 Task: Look for space in Madrid, Colombia from 5th September, 2023 to 13th September, 2023 for 6 adults in price range Rs.15000 to Rs.20000. Place can be entire place with 3 bedrooms having 3 beds and 3 bathrooms. Property type can be house, flat, guest house. Amenities needed are: washing machine. Booking option can be shelf check-in. Required host language is English.
Action: Mouse moved to (396, 85)
Screenshot: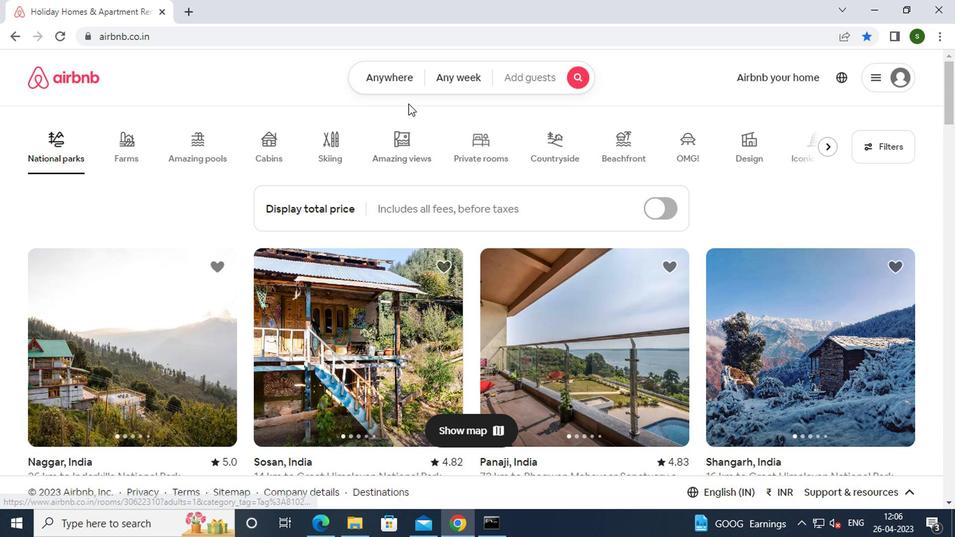 
Action: Mouse pressed left at (396, 85)
Screenshot: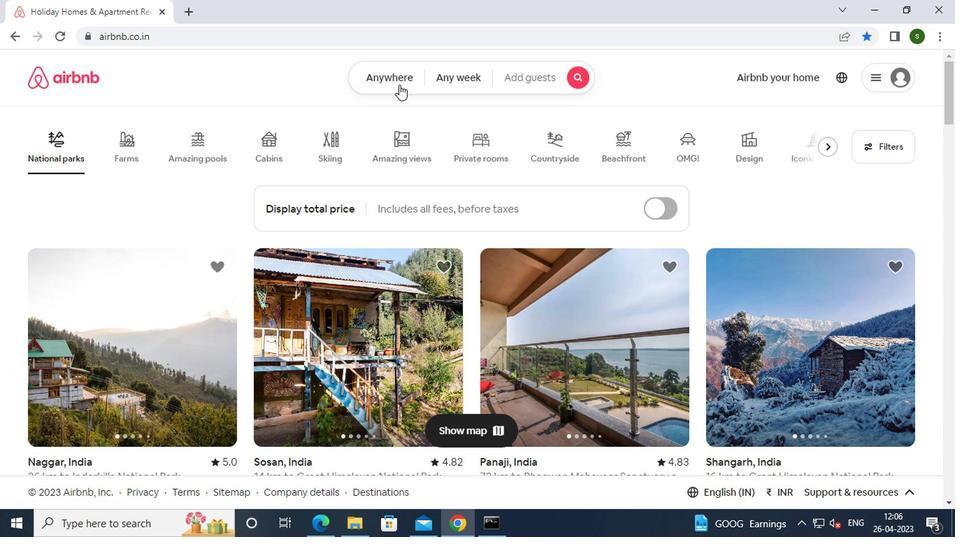 
Action: Mouse moved to (307, 137)
Screenshot: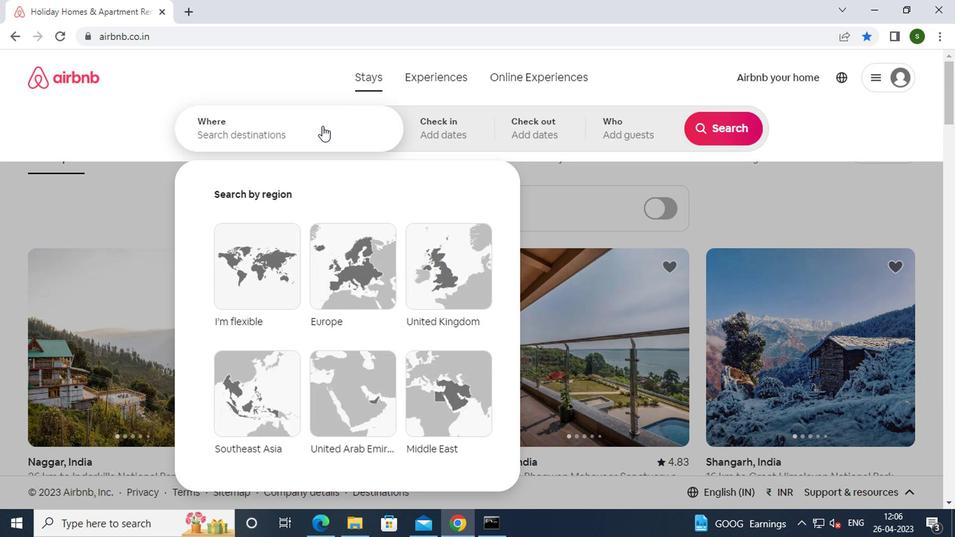 
Action: Mouse pressed left at (307, 137)
Screenshot: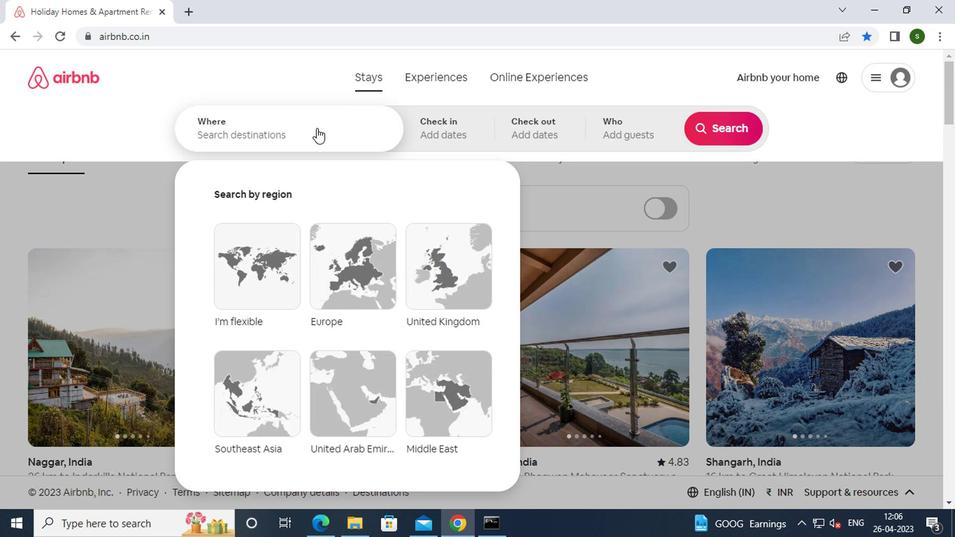 
Action: Mouse moved to (306, 138)
Screenshot: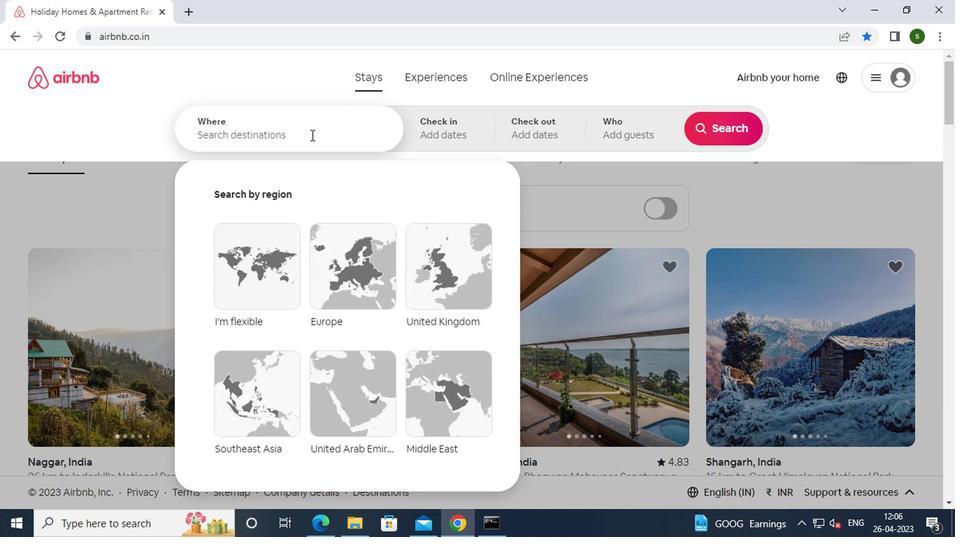 
Action: Key pressed m<Key.caps_lock>adrid,<Key.space><Key.caps_lock>c<Key.caps_lock>olombia<Key.enter>
Screenshot: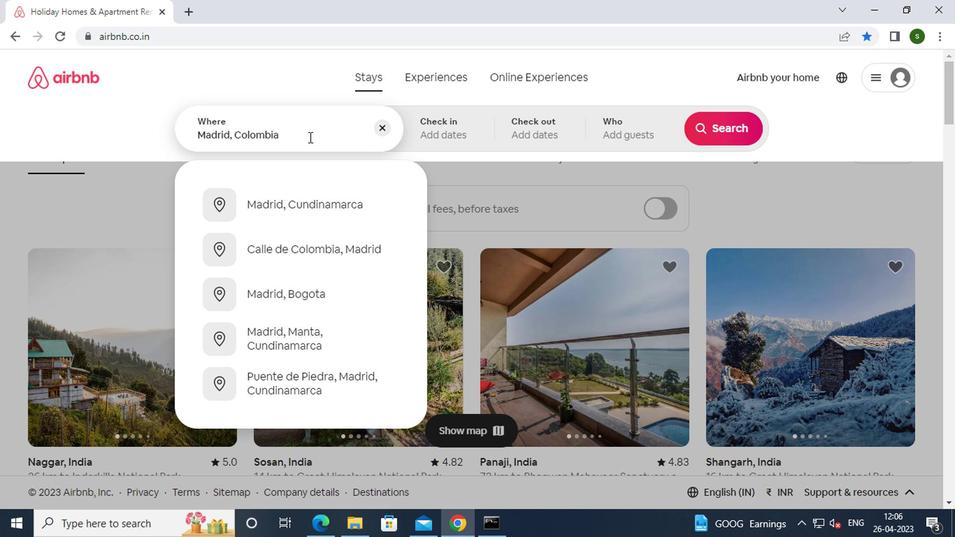 
Action: Mouse moved to (708, 235)
Screenshot: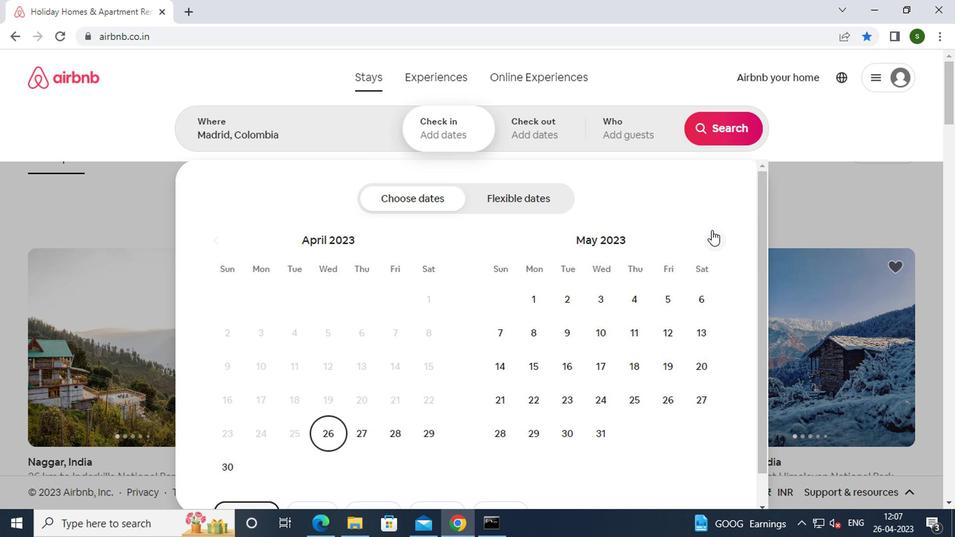 
Action: Mouse pressed left at (708, 235)
Screenshot: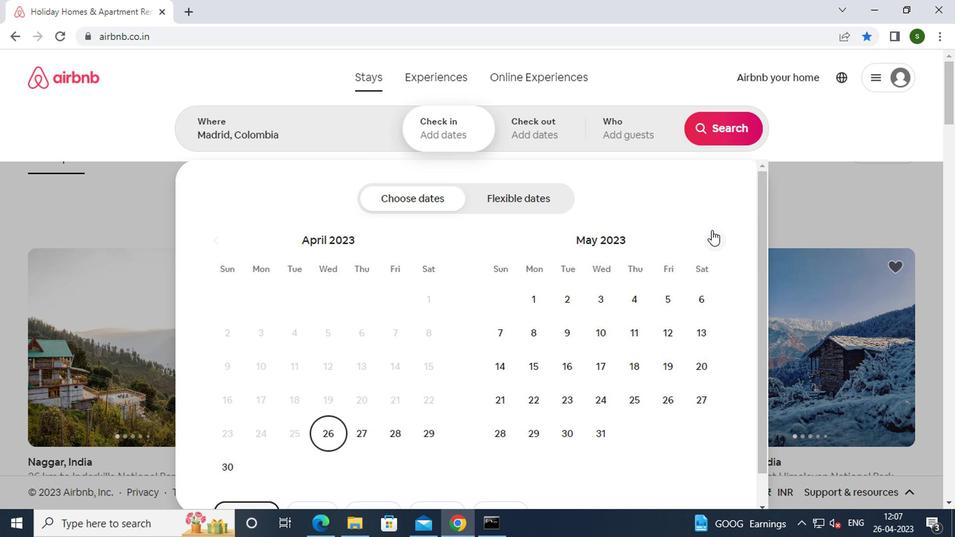 
Action: Mouse pressed left at (708, 235)
Screenshot: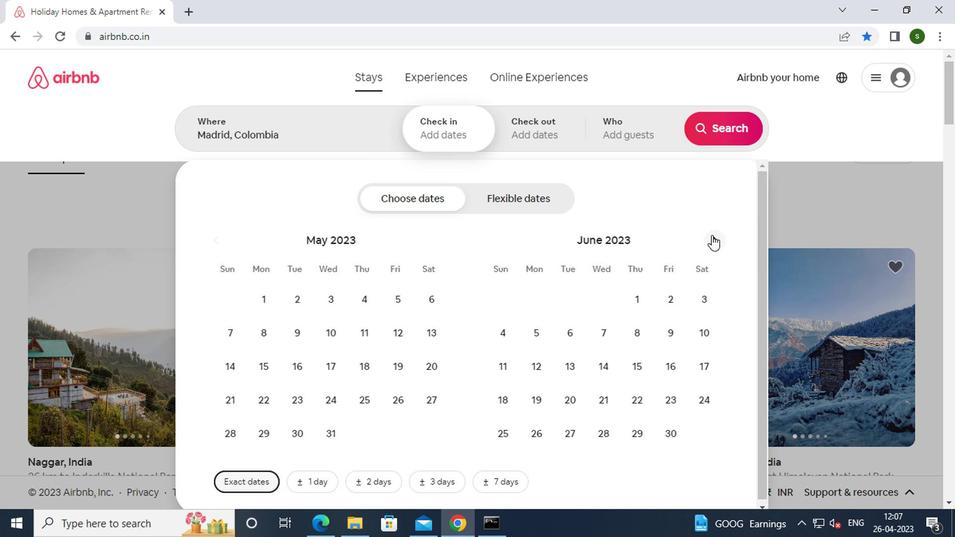 
Action: Mouse pressed left at (708, 235)
Screenshot: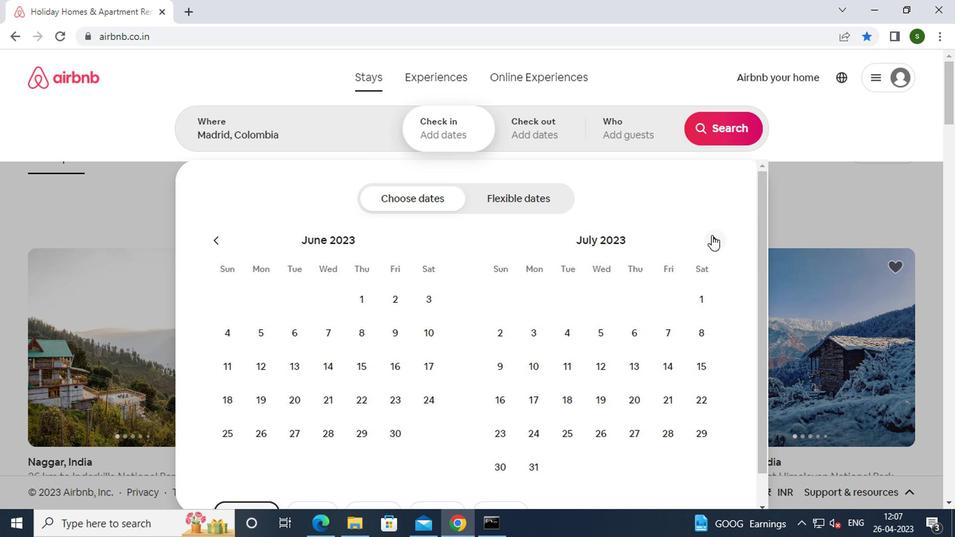
Action: Mouse pressed left at (708, 235)
Screenshot: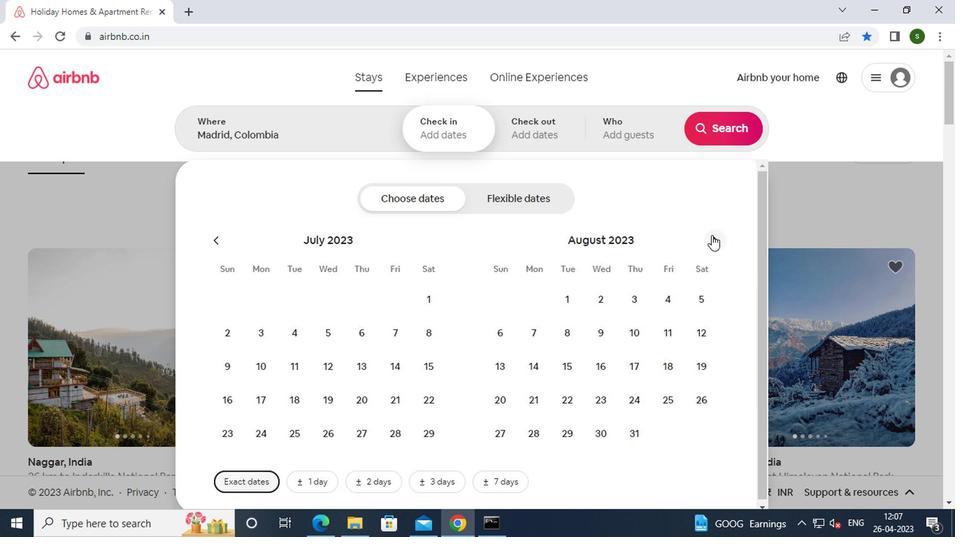 
Action: Mouse moved to (561, 325)
Screenshot: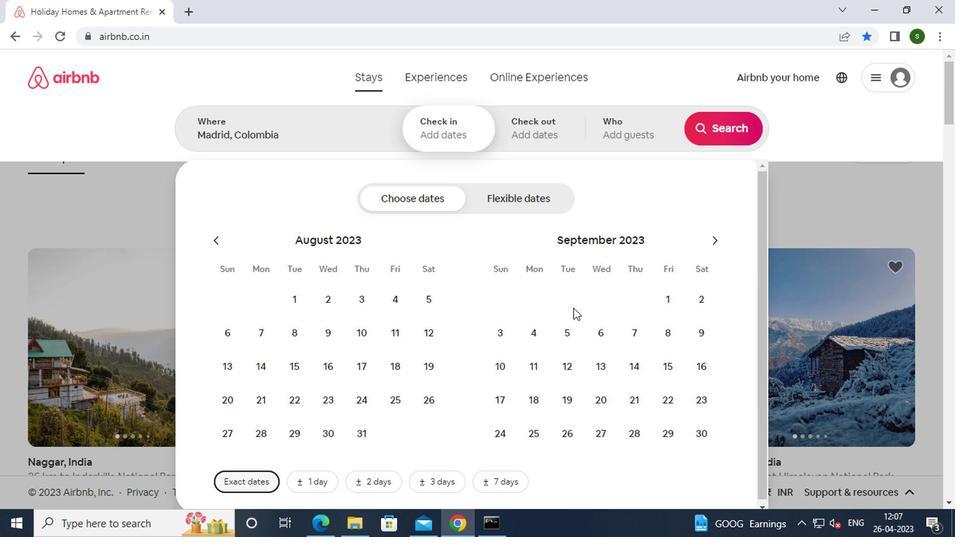 
Action: Mouse pressed left at (561, 325)
Screenshot: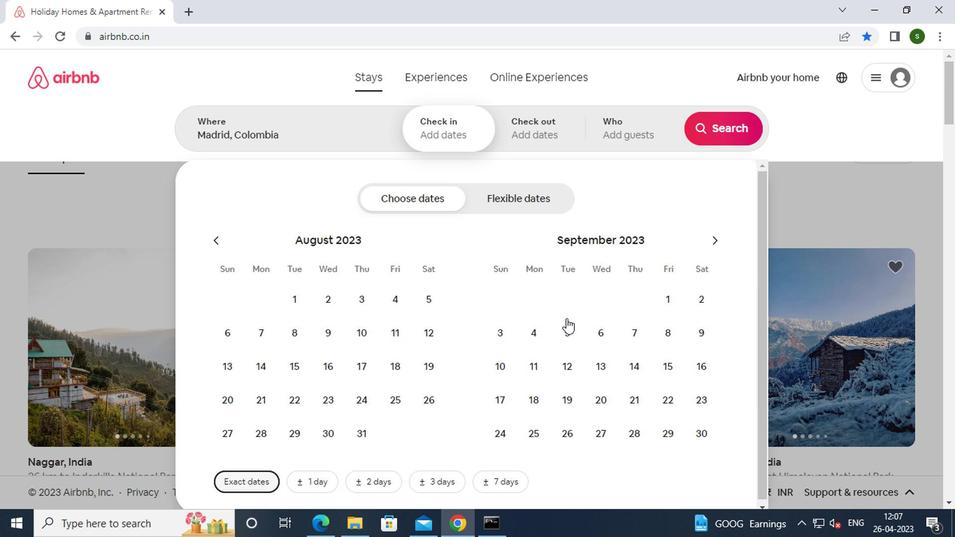 
Action: Mouse moved to (592, 364)
Screenshot: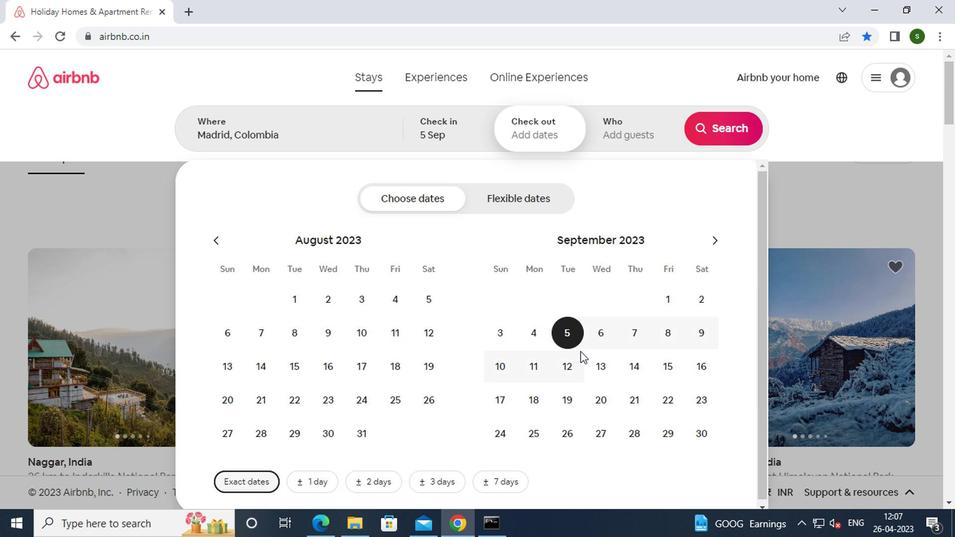 
Action: Mouse pressed left at (592, 364)
Screenshot: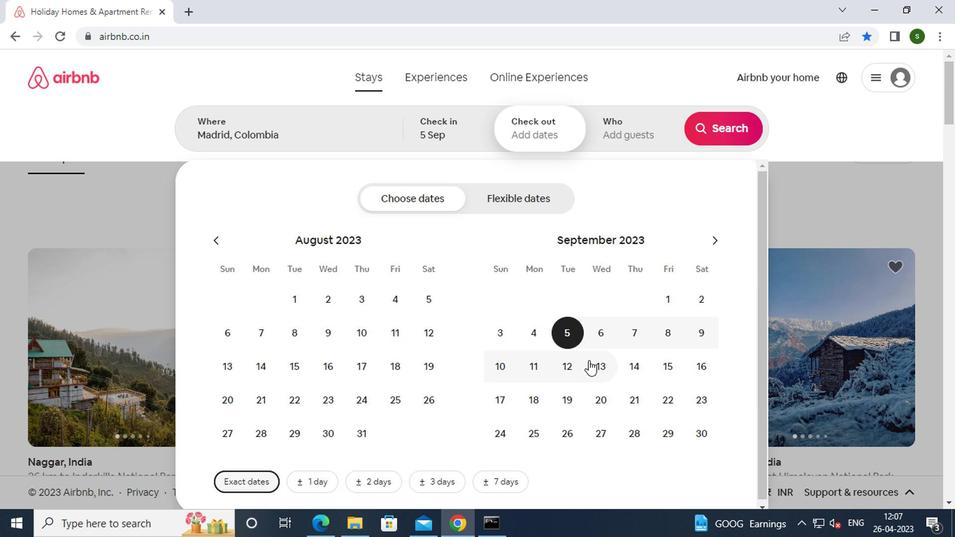 
Action: Mouse moved to (639, 141)
Screenshot: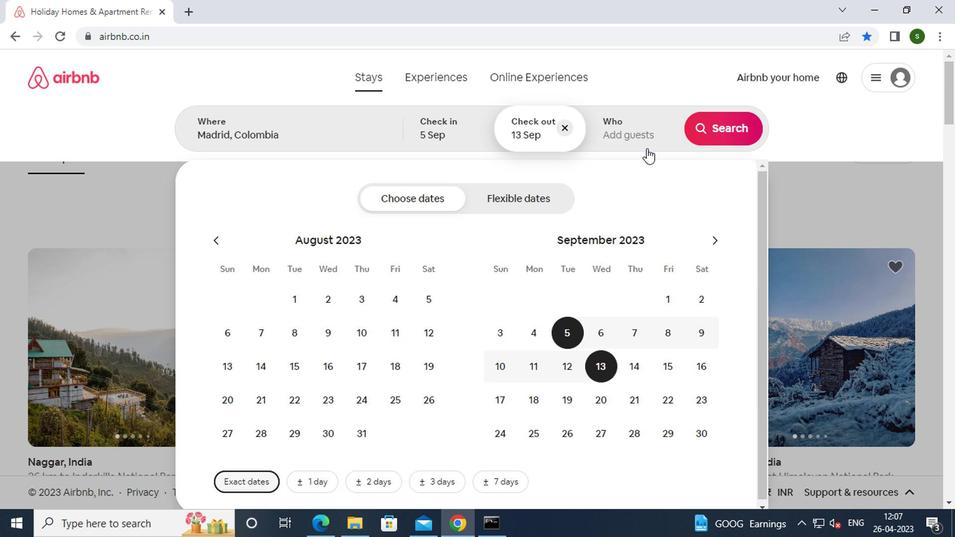 
Action: Mouse pressed left at (639, 141)
Screenshot: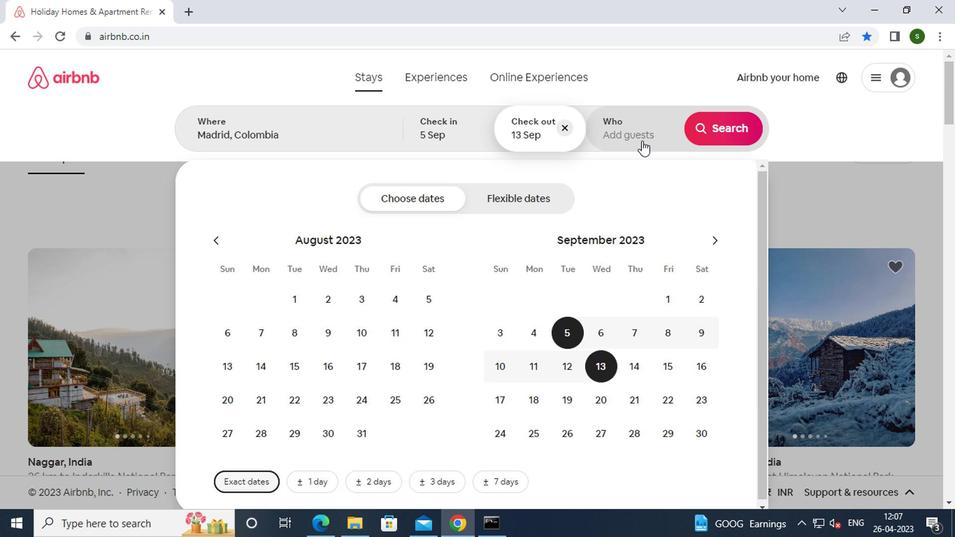 
Action: Mouse moved to (727, 202)
Screenshot: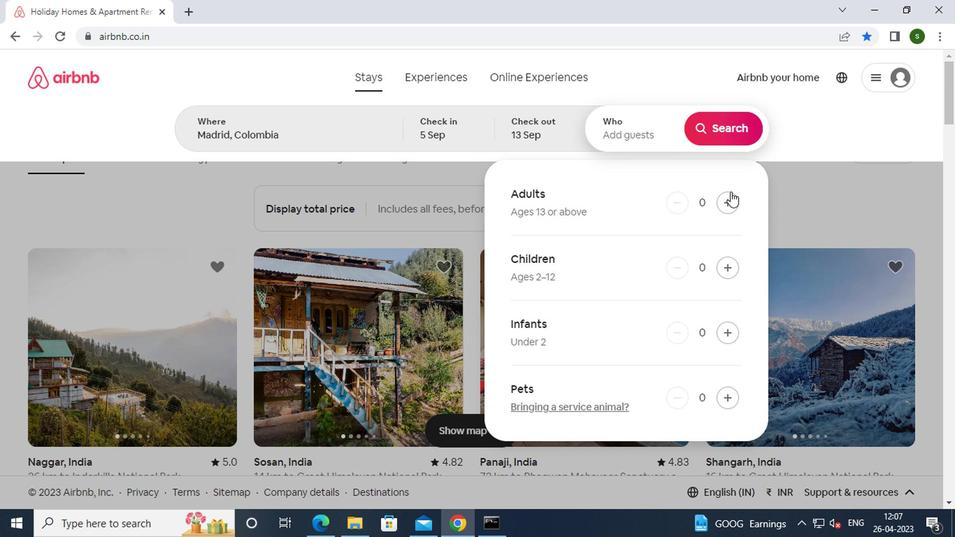 
Action: Mouse pressed left at (727, 202)
Screenshot: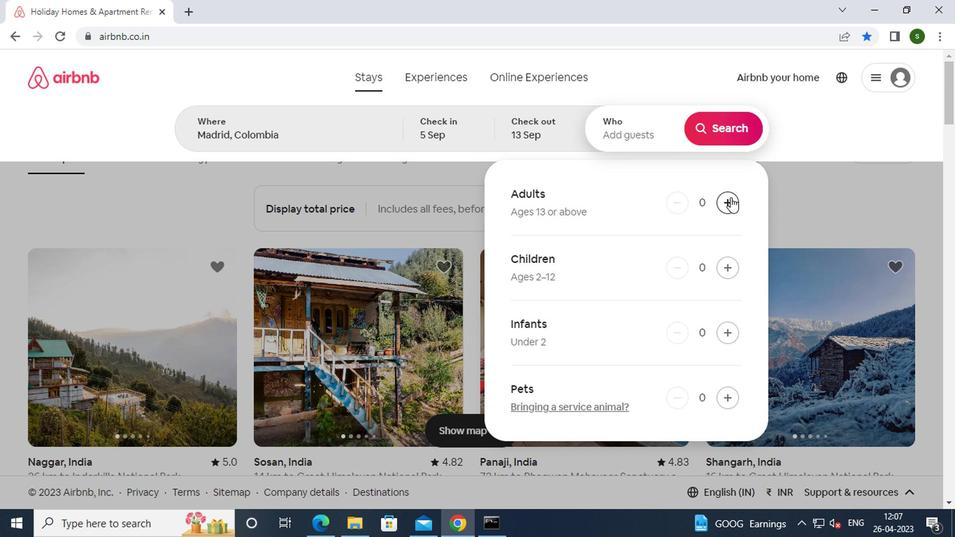 
Action: Mouse pressed left at (727, 202)
Screenshot: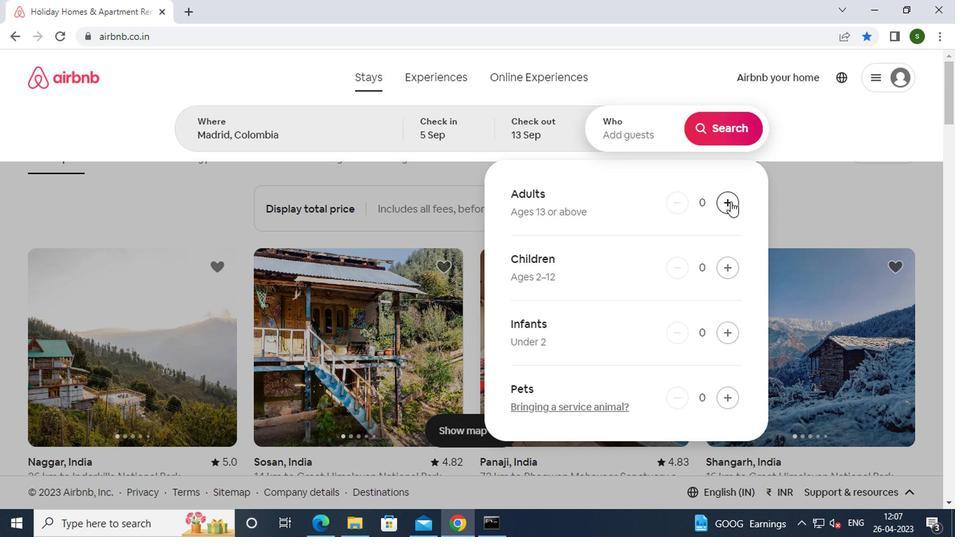 
Action: Mouse pressed left at (727, 202)
Screenshot: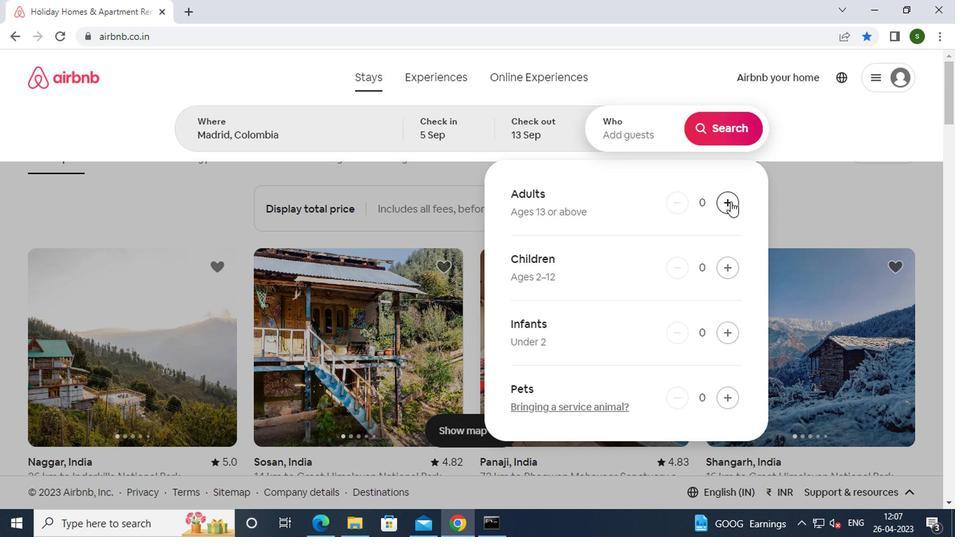 
Action: Mouse pressed left at (727, 202)
Screenshot: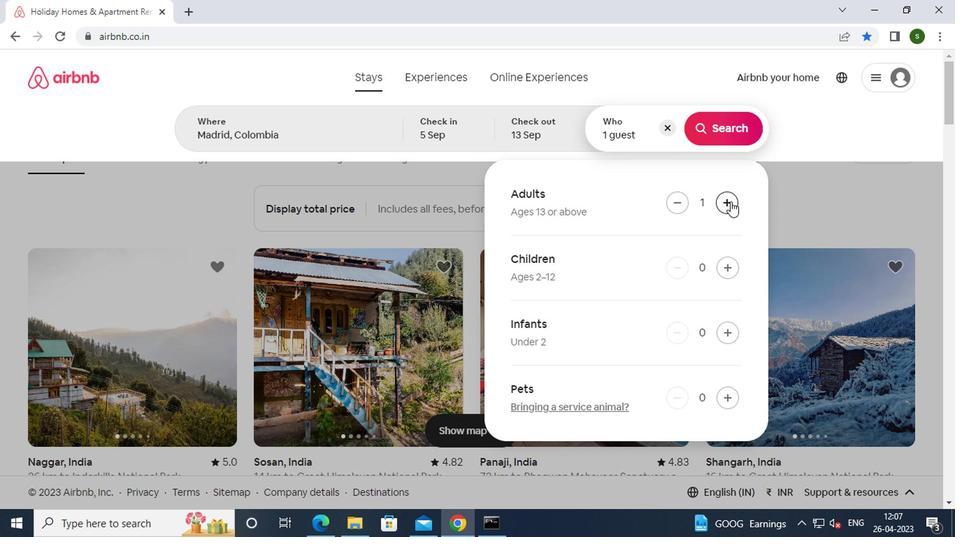 
Action: Mouse pressed left at (727, 202)
Screenshot: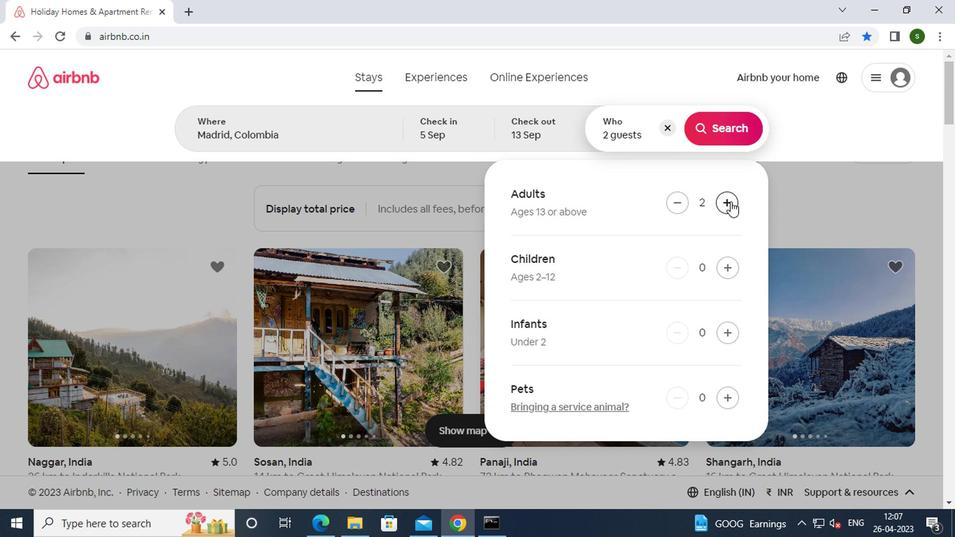
Action: Mouse pressed left at (727, 202)
Screenshot: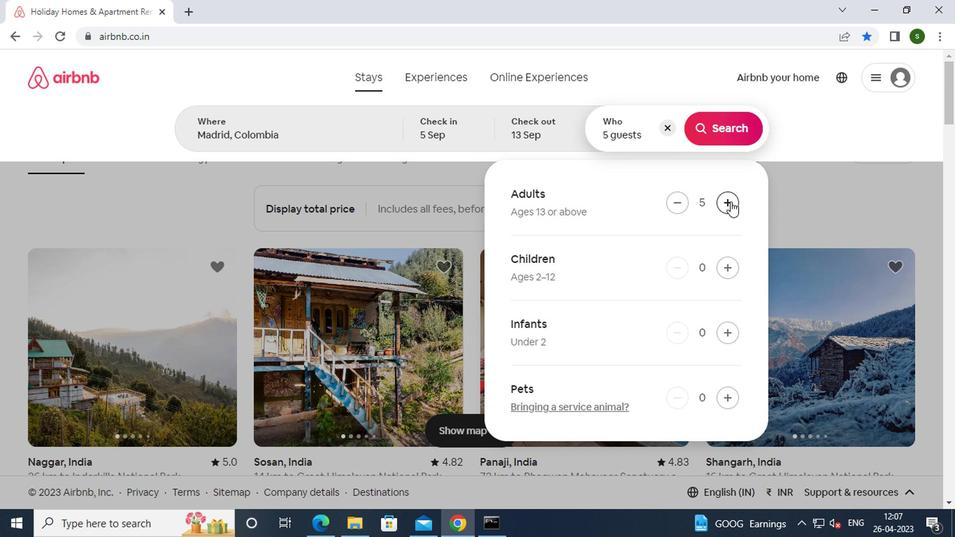 
Action: Mouse moved to (722, 139)
Screenshot: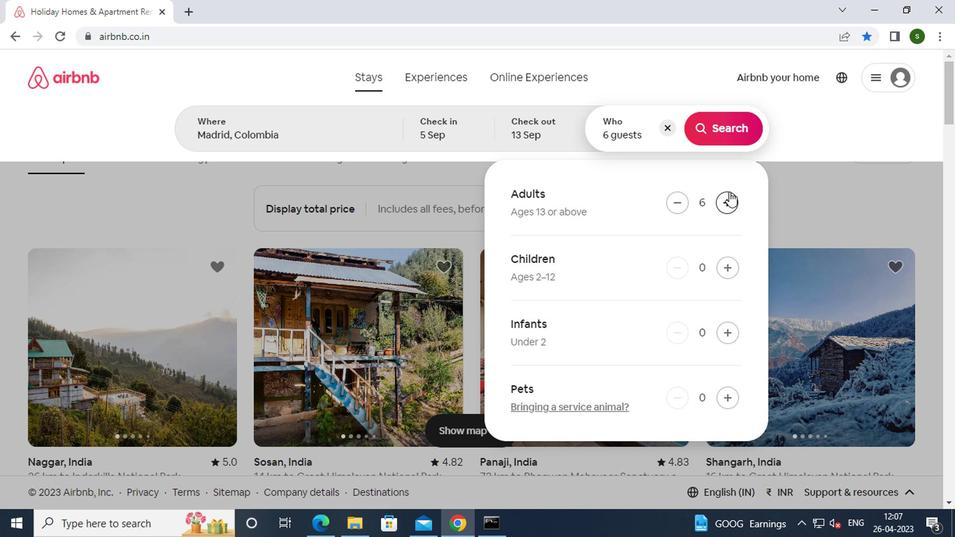 
Action: Mouse pressed left at (722, 139)
Screenshot: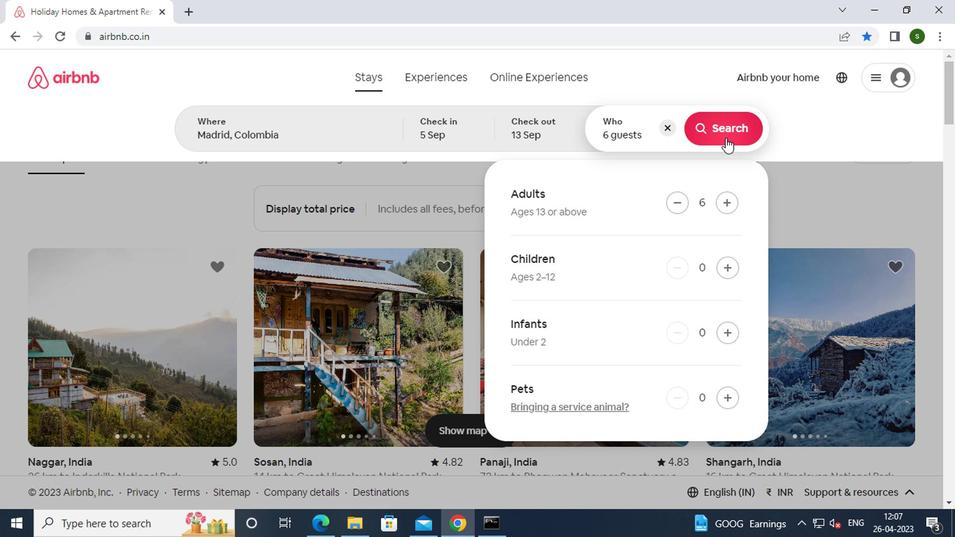 
Action: Mouse moved to (875, 141)
Screenshot: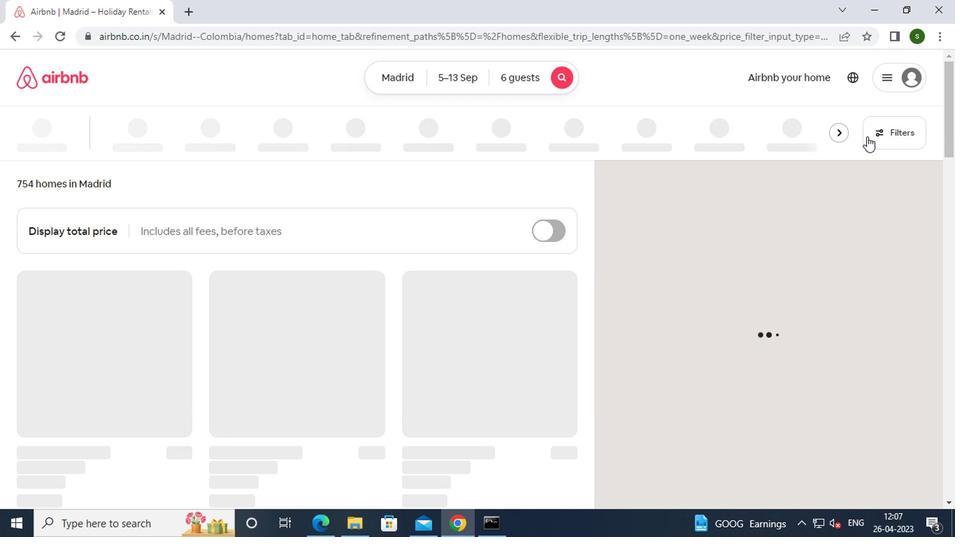 
Action: Mouse pressed left at (875, 141)
Screenshot: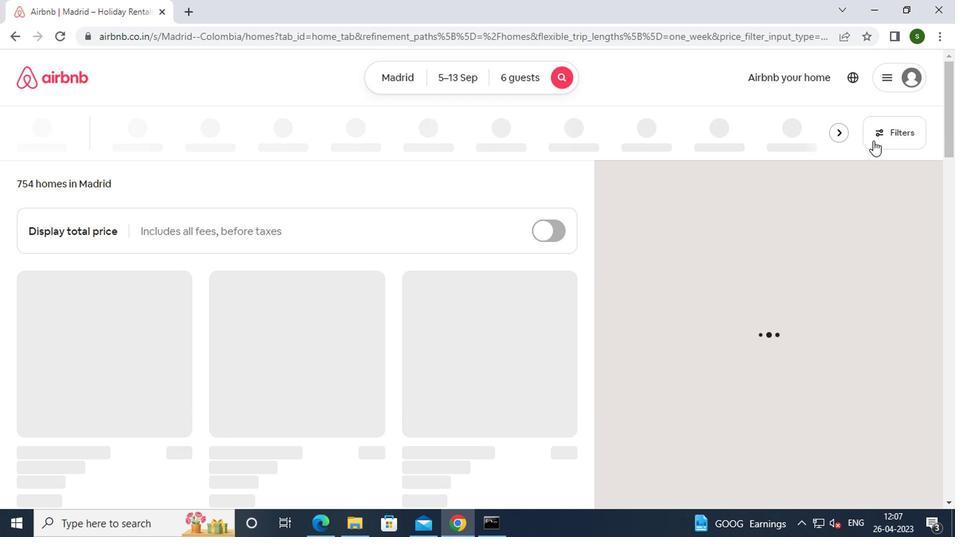 
Action: Mouse moved to (418, 305)
Screenshot: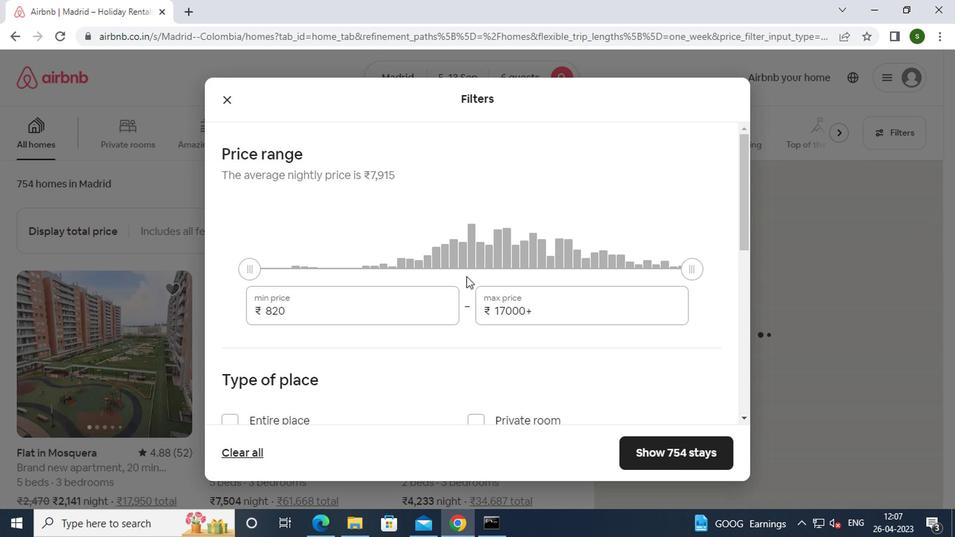 
Action: Mouse pressed left at (418, 305)
Screenshot: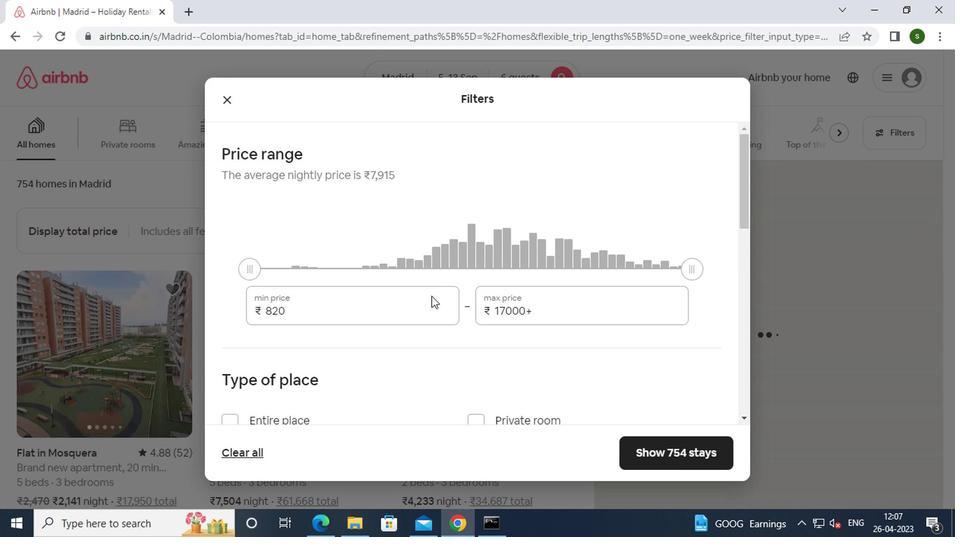 
Action: Mouse moved to (417, 305)
Screenshot: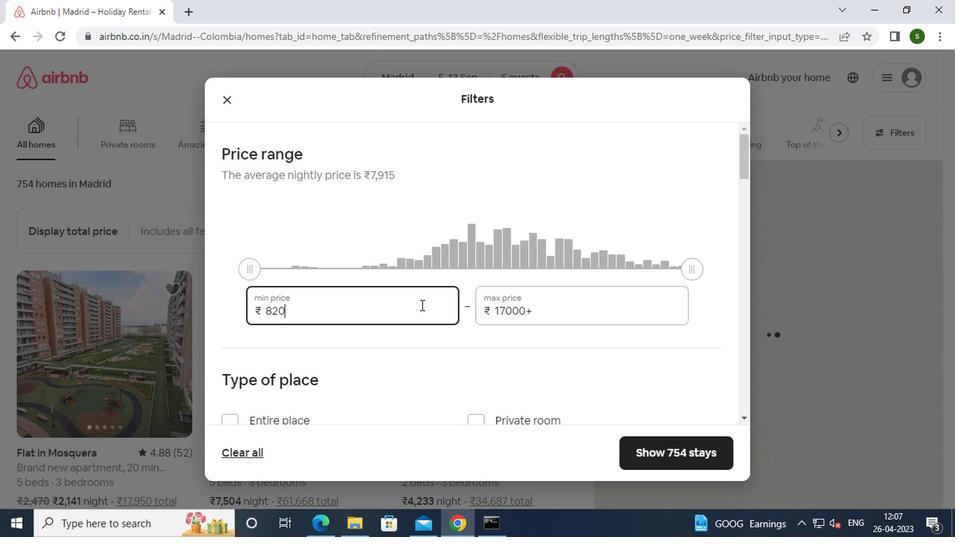 
Action: Key pressed <Key.backspace><Key.backspace><Key.backspace><Key.backspace><Key.backspace><Key.backspace><Key.backspace><Key.backspace>15000
Screenshot: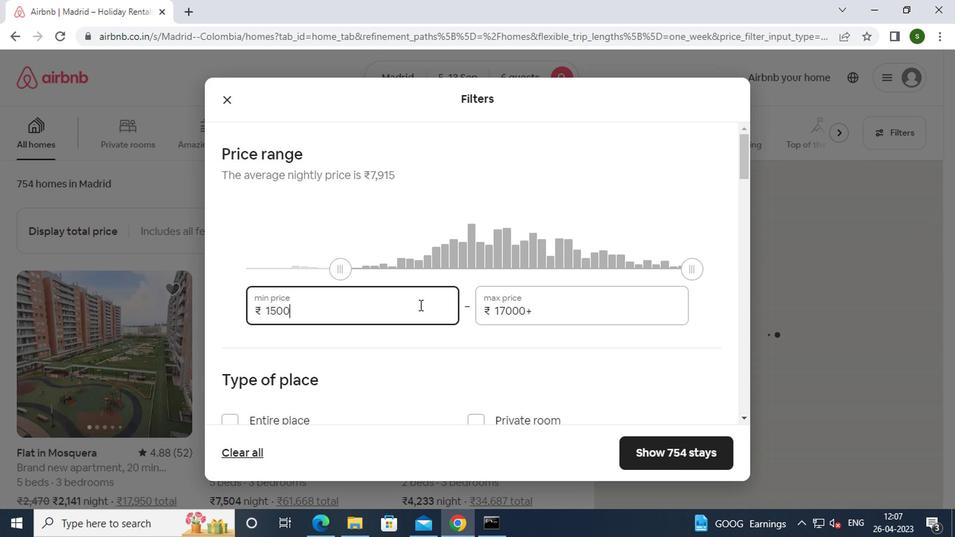 
Action: Mouse moved to (561, 313)
Screenshot: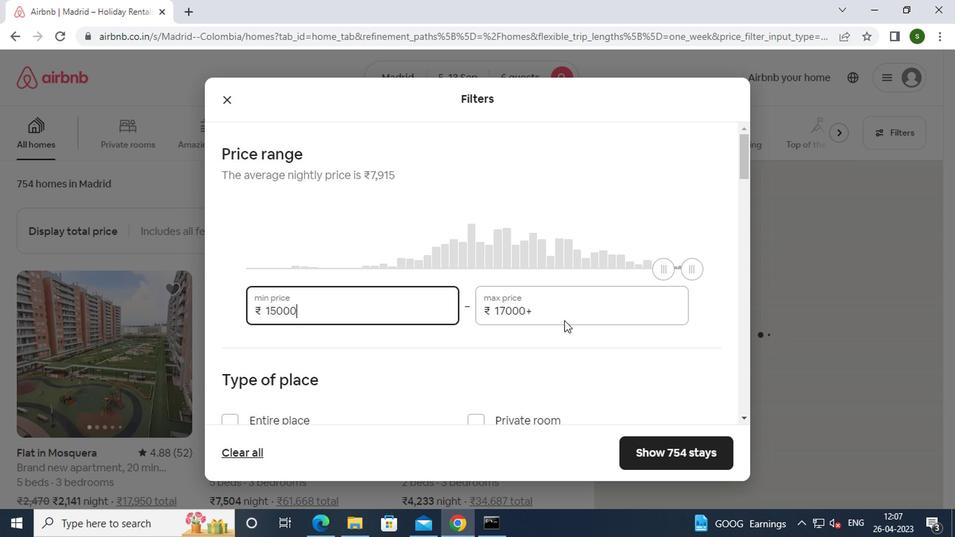 
Action: Mouse pressed left at (561, 313)
Screenshot: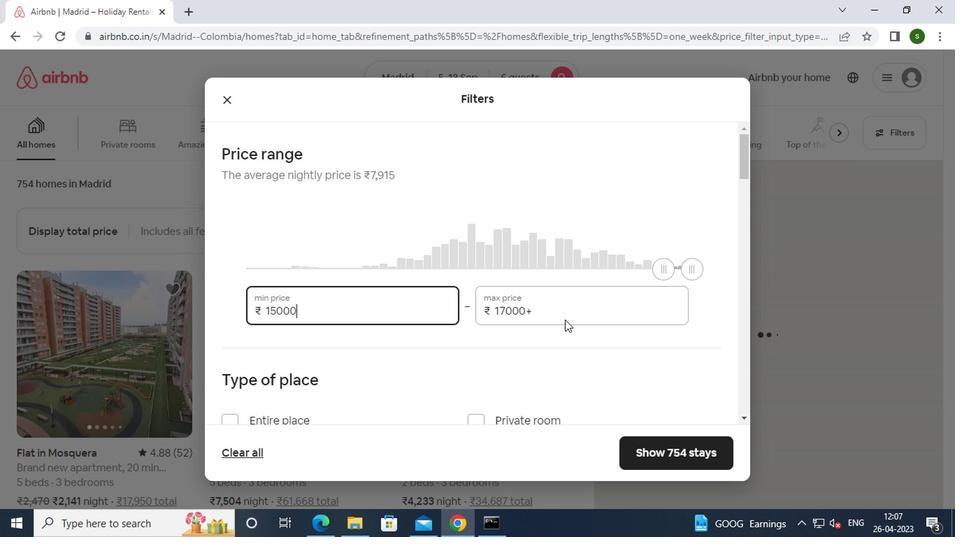 
Action: Key pressed <Key.backspace><Key.backspace><Key.backspace><Key.backspace><Key.backspace><Key.backspace><Key.backspace><Key.backspace><Key.backspace><Key.backspace><Key.backspace>20000
Screenshot: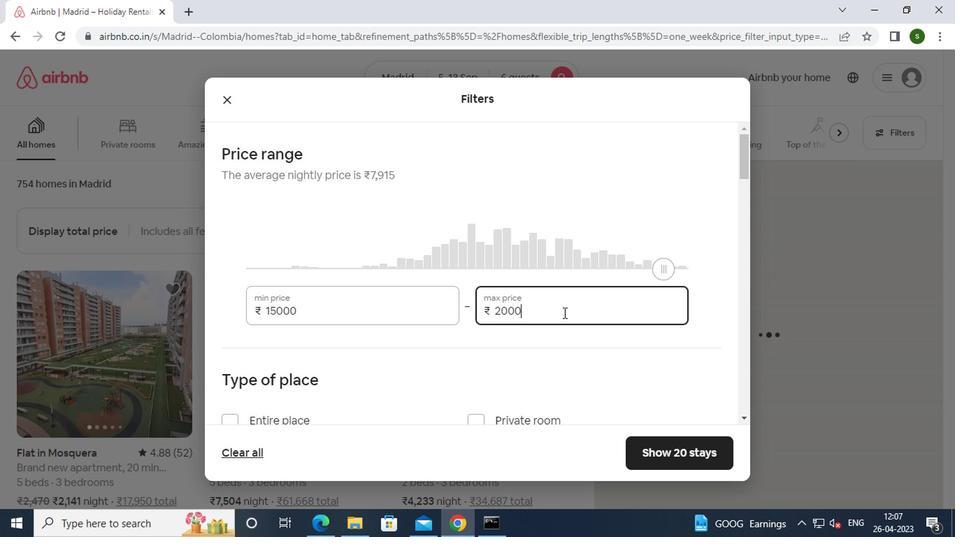 
Action: Mouse moved to (470, 320)
Screenshot: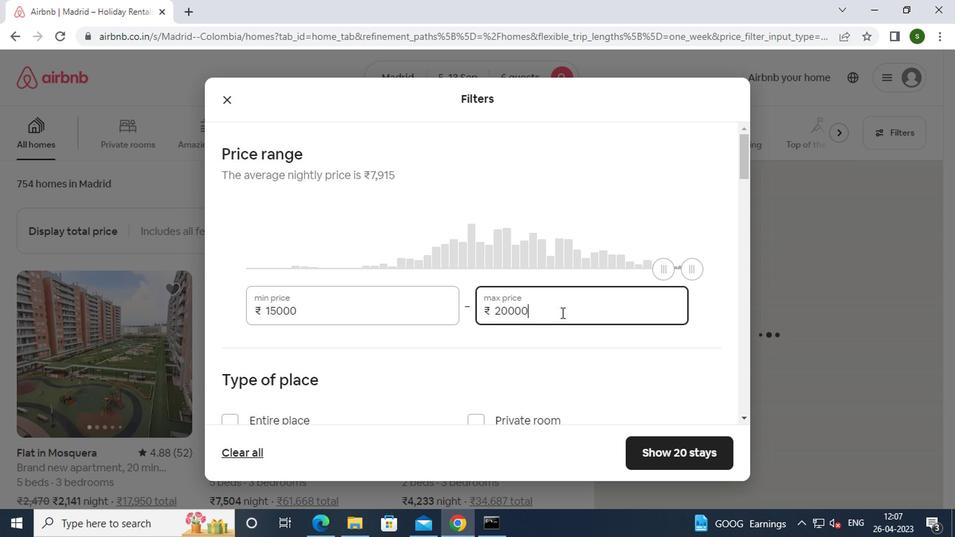 
Action: Mouse scrolled (470, 320) with delta (0, 0)
Screenshot: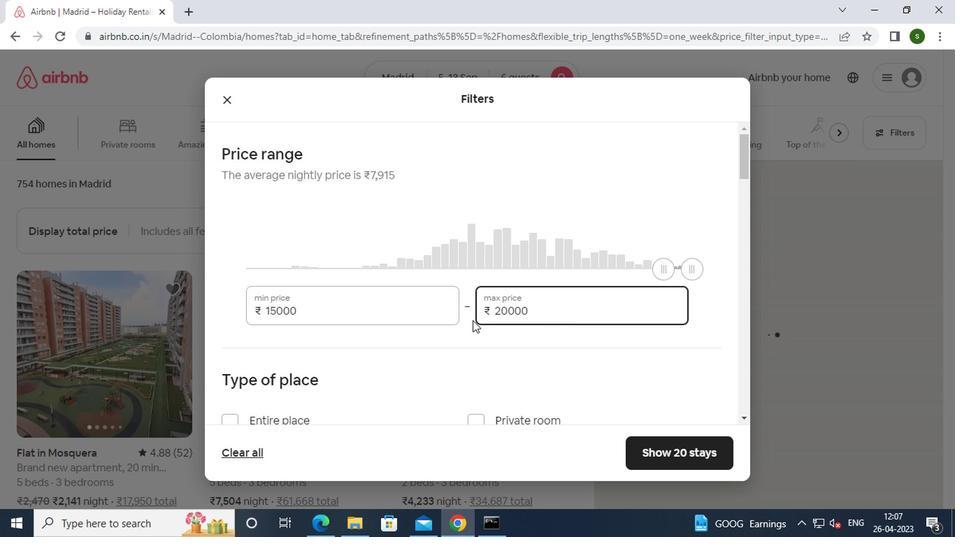 
Action: Mouse scrolled (470, 320) with delta (0, 0)
Screenshot: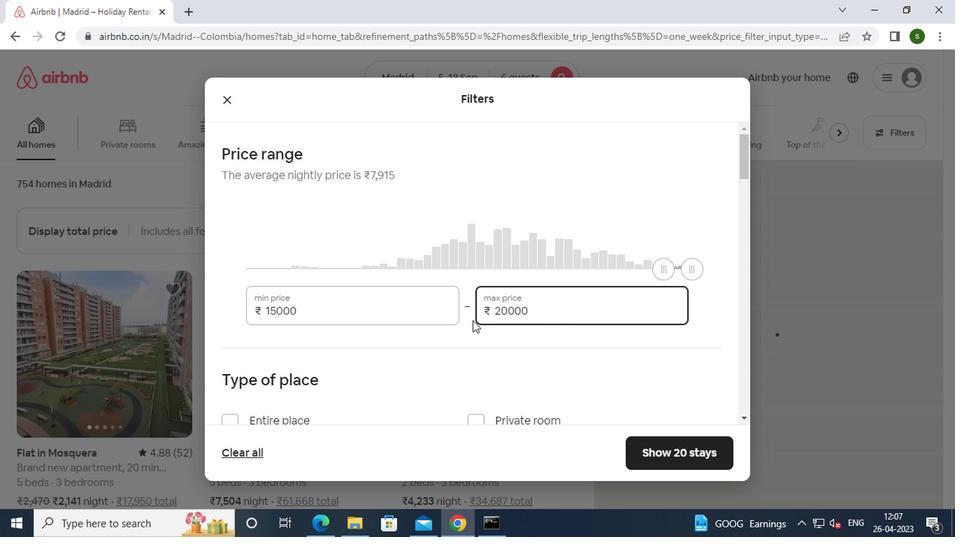 
Action: Mouse moved to (284, 299)
Screenshot: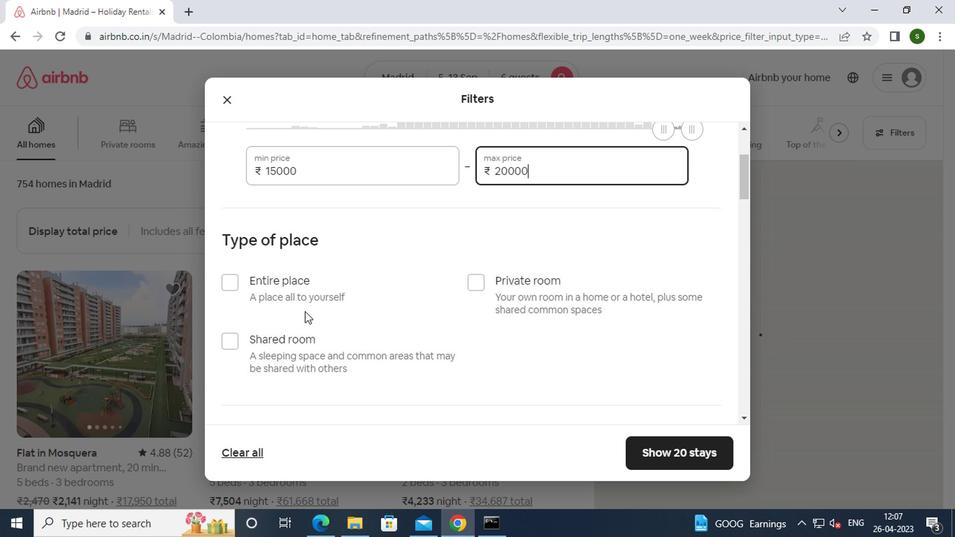 
Action: Mouse pressed left at (284, 299)
Screenshot: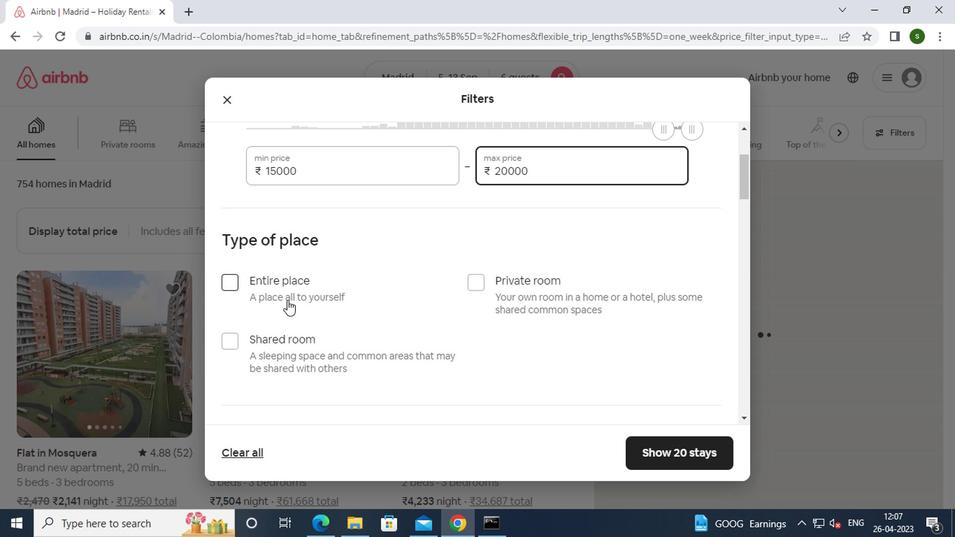 
Action: Mouse moved to (381, 291)
Screenshot: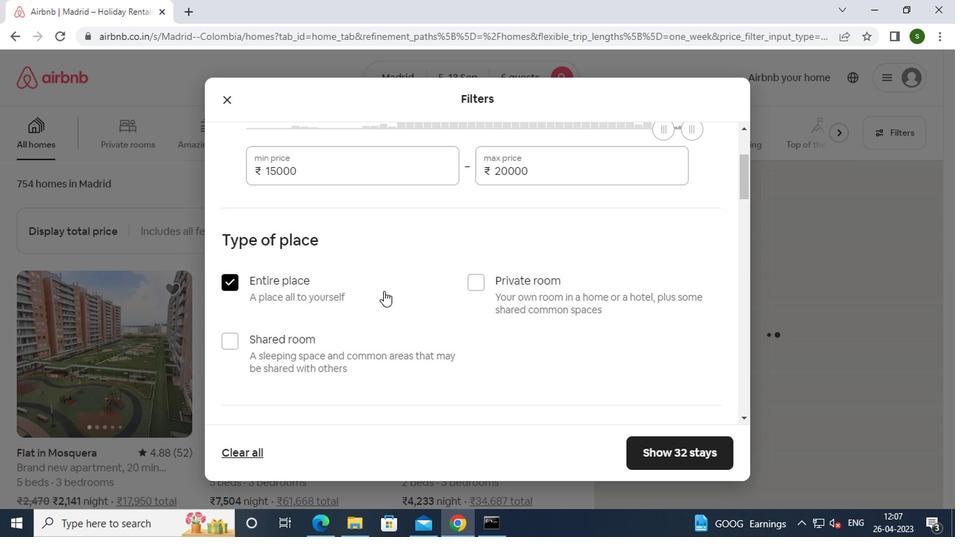 
Action: Mouse scrolled (381, 290) with delta (0, 0)
Screenshot: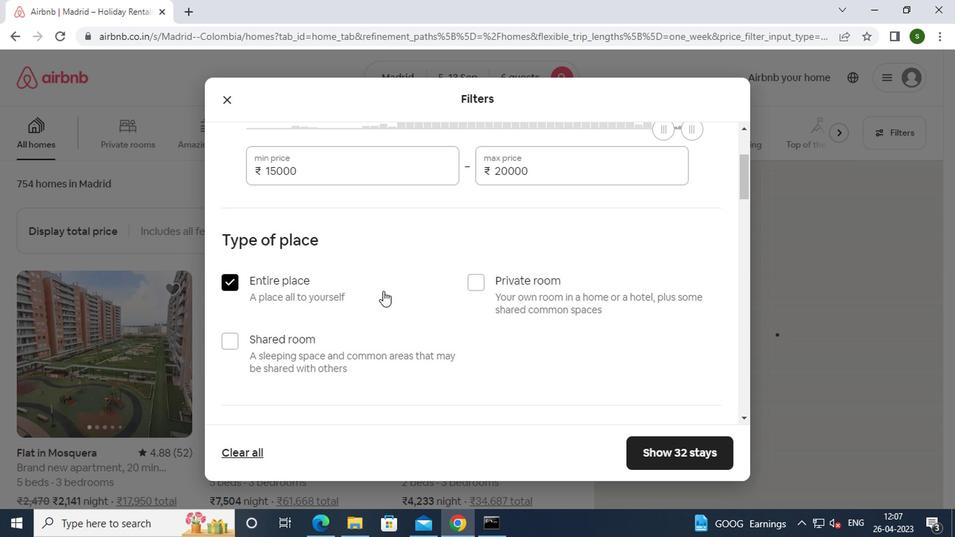 
Action: Mouse scrolled (381, 290) with delta (0, 0)
Screenshot: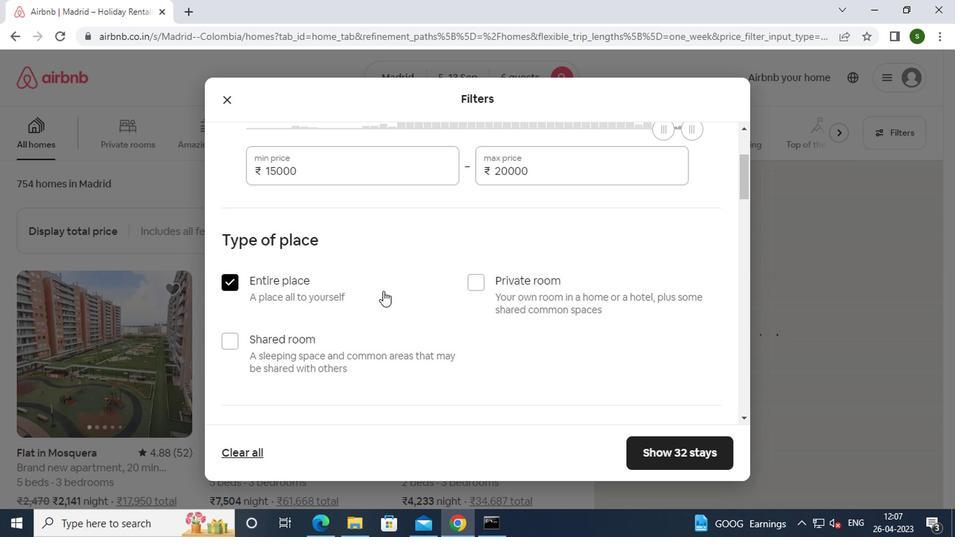 
Action: Mouse scrolled (381, 290) with delta (0, 0)
Screenshot: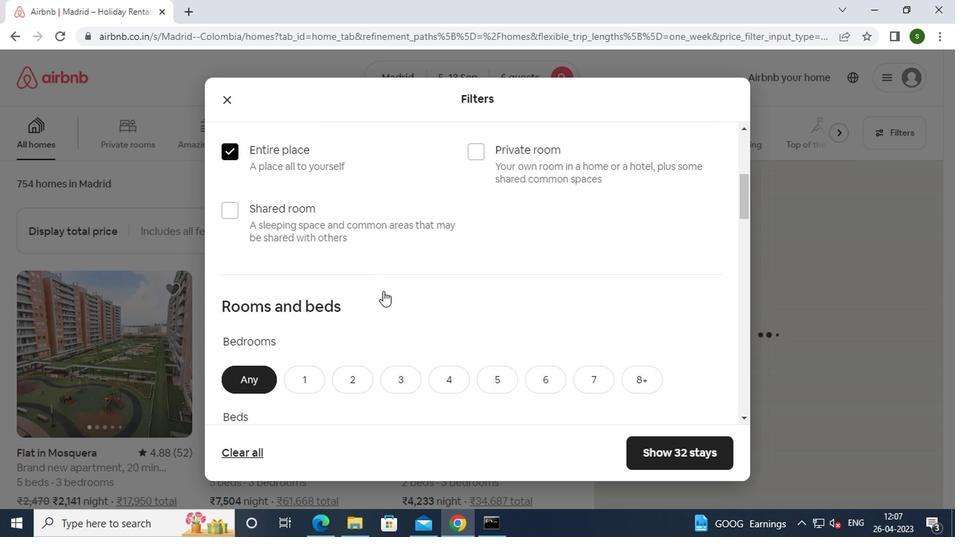 
Action: Mouse moved to (400, 305)
Screenshot: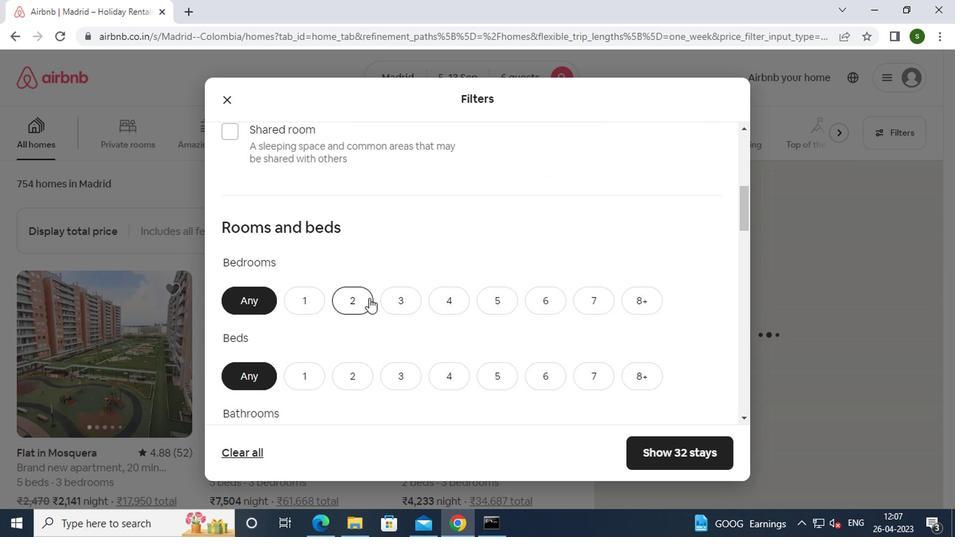 
Action: Mouse pressed left at (400, 305)
Screenshot: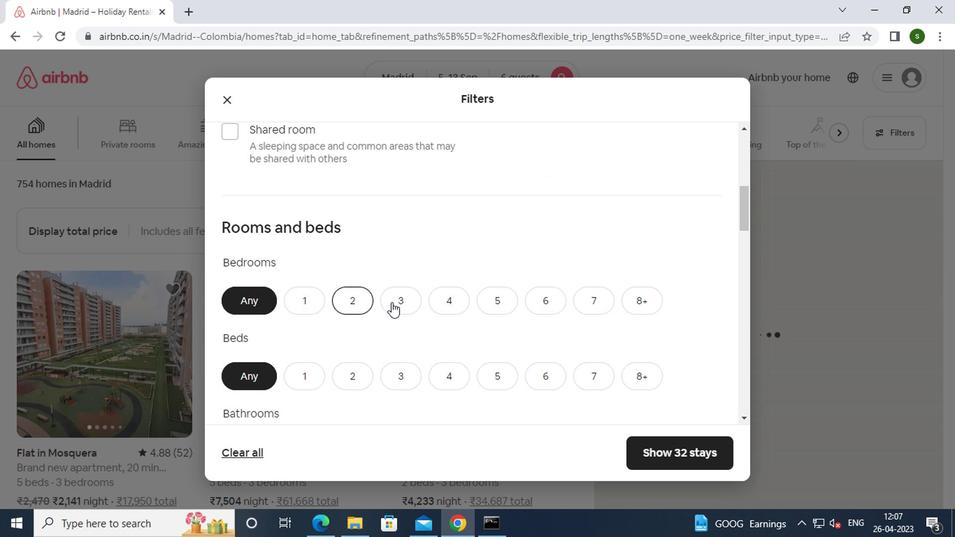 
Action: Mouse moved to (398, 379)
Screenshot: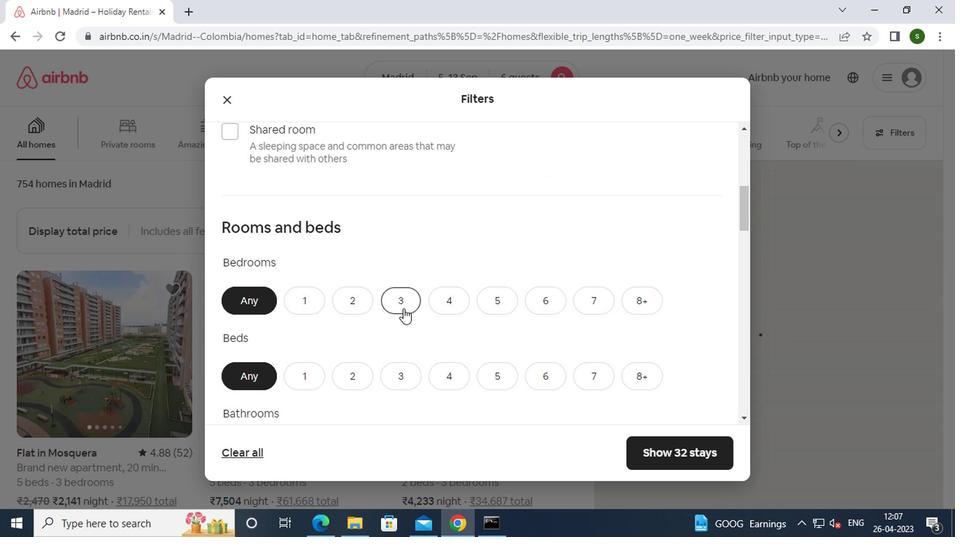 
Action: Mouse pressed left at (398, 379)
Screenshot: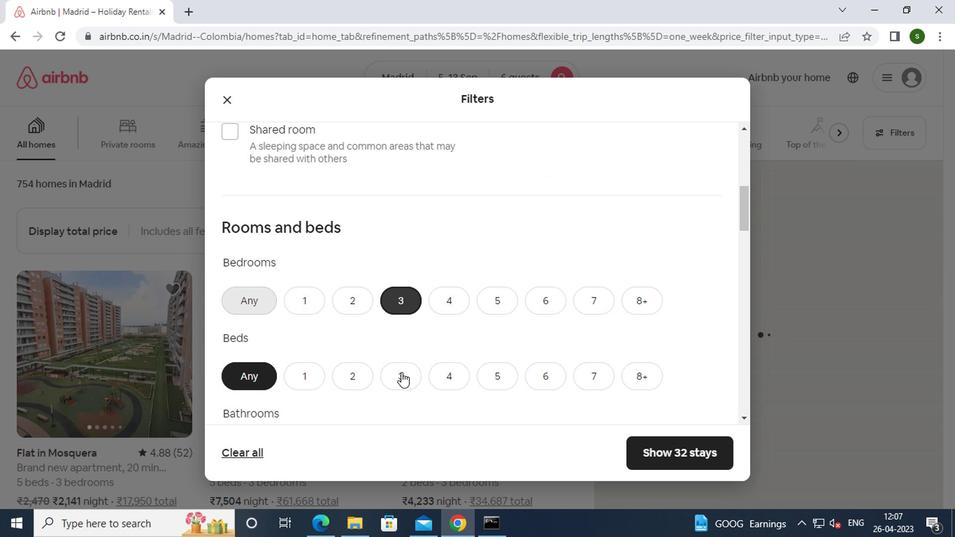 
Action: Mouse moved to (403, 330)
Screenshot: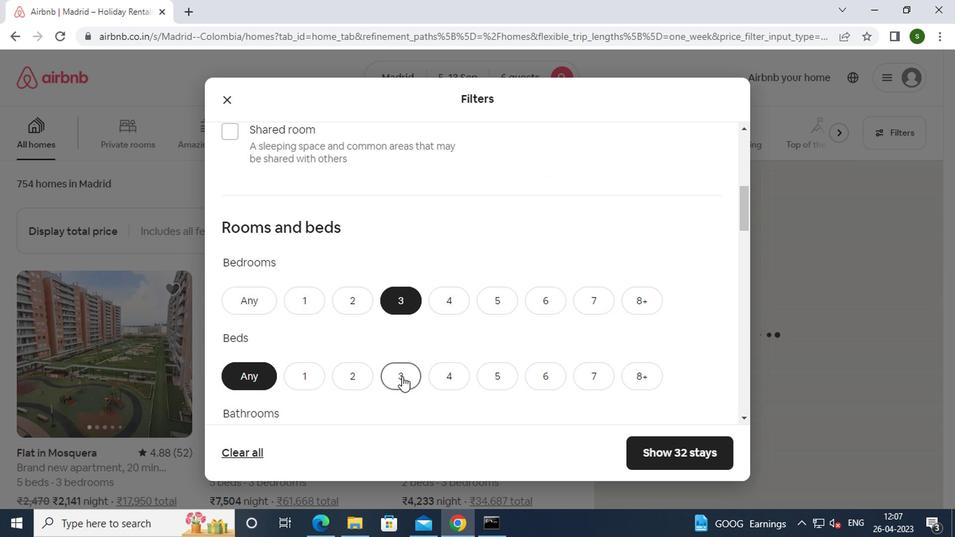 
Action: Mouse scrolled (403, 329) with delta (0, 0)
Screenshot: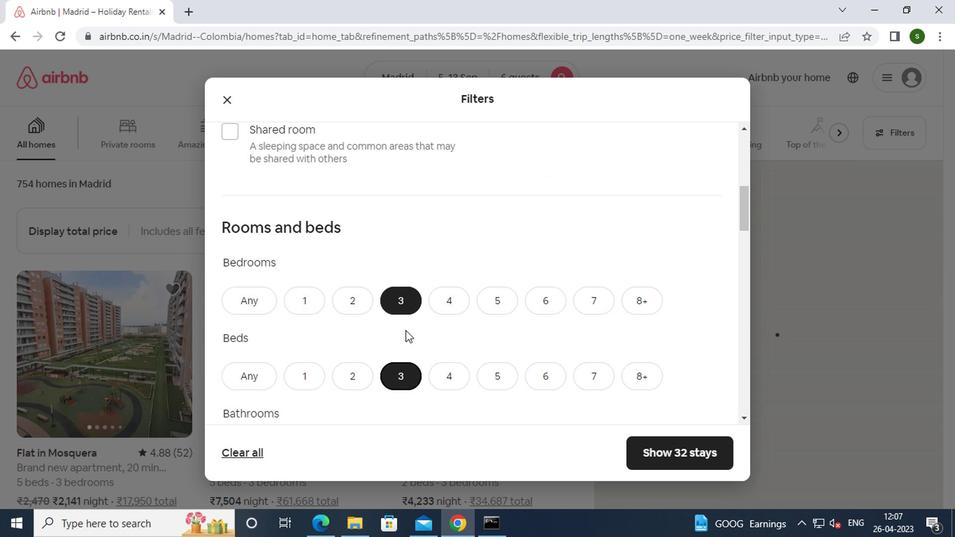 
Action: Mouse scrolled (403, 329) with delta (0, 0)
Screenshot: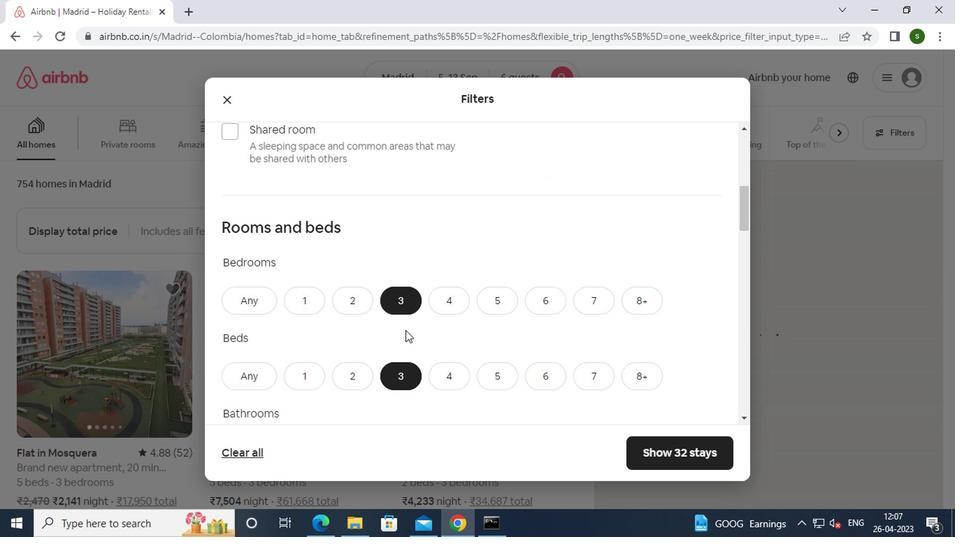
Action: Mouse moved to (399, 315)
Screenshot: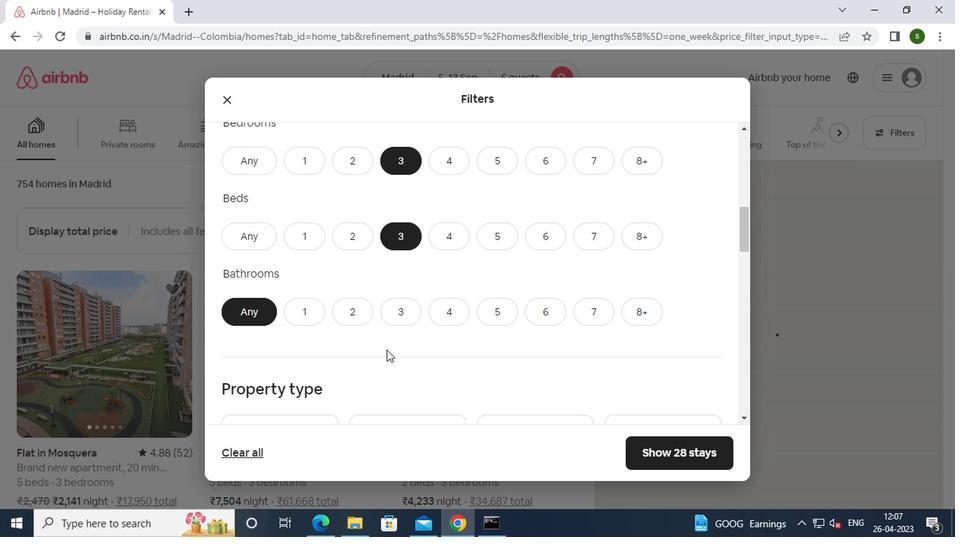 
Action: Mouse pressed left at (399, 315)
Screenshot: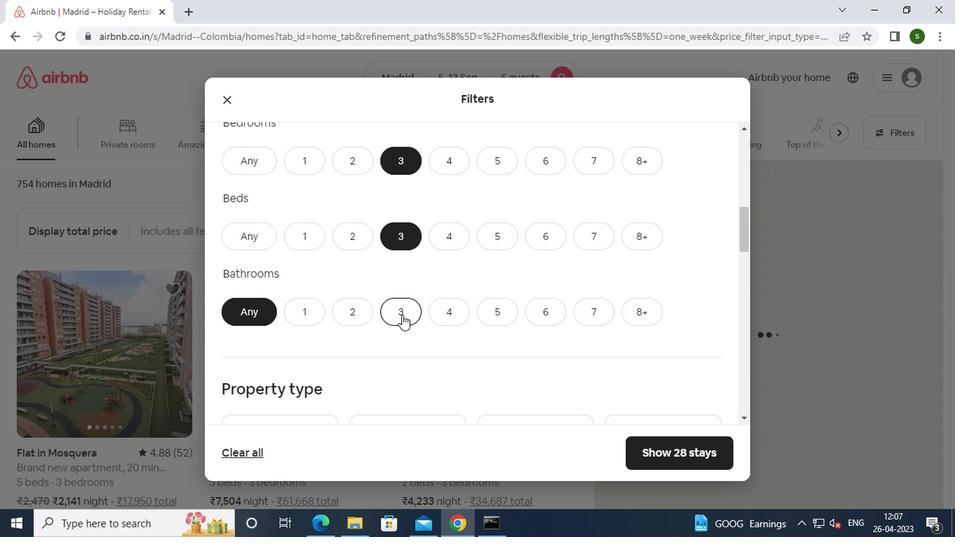 
Action: Mouse scrolled (399, 314) with delta (0, 0)
Screenshot: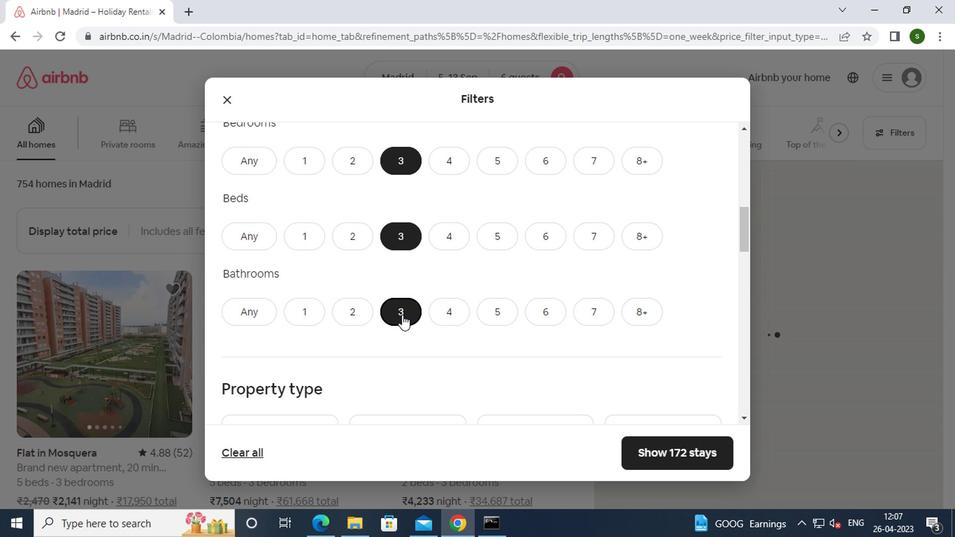 
Action: Mouse scrolled (399, 314) with delta (0, 0)
Screenshot: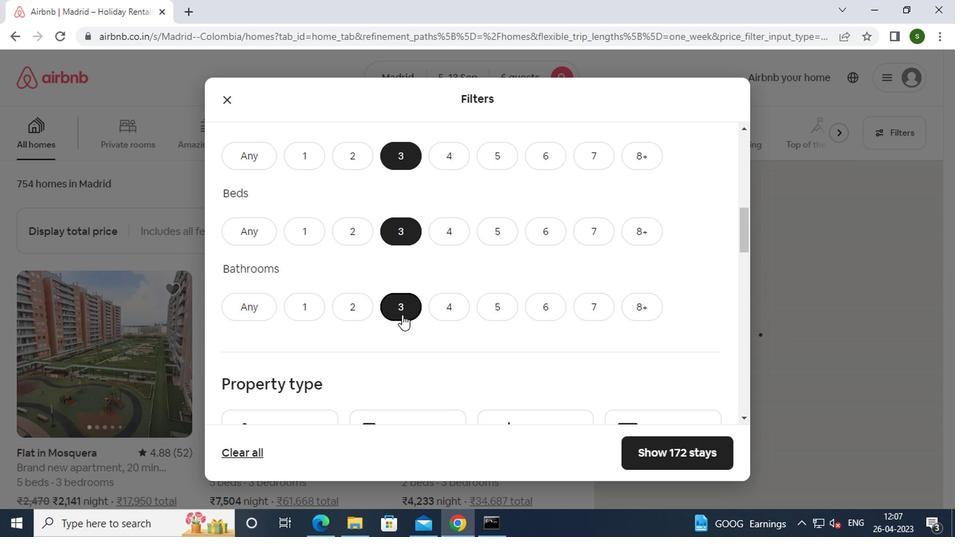
Action: Mouse moved to (298, 316)
Screenshot: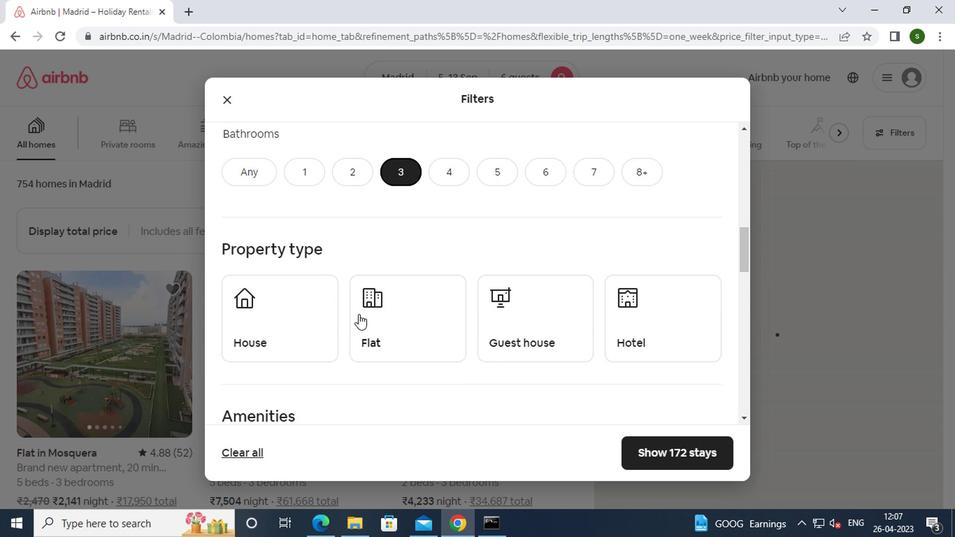 
Action: Mouse pressed left at (298, 316)
Screenshot: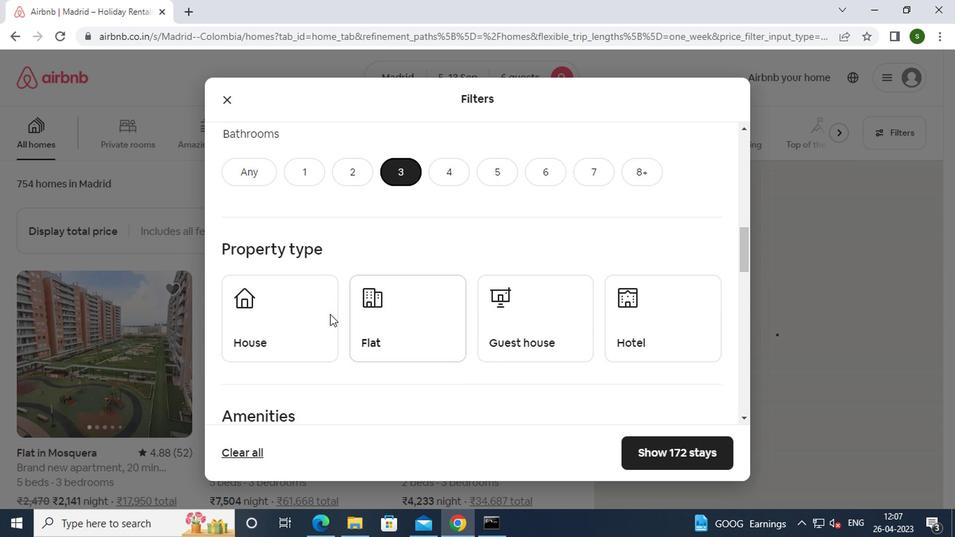 
Action: Mouse moved to (398, 327)
Screenshot: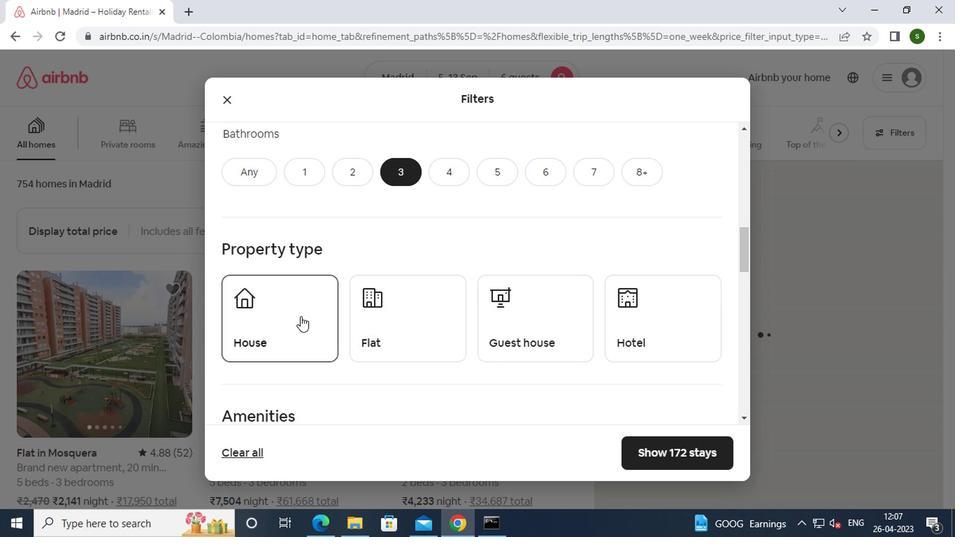 
Action: Mouse pressed left at (398, 327)
Screenshot: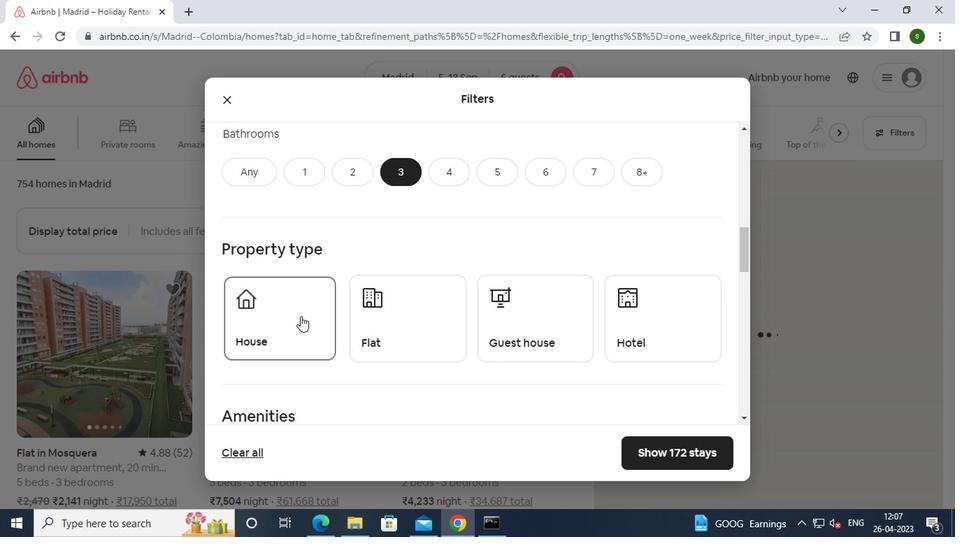 
Action: Mouse moved to (529, 325)
Screenshot: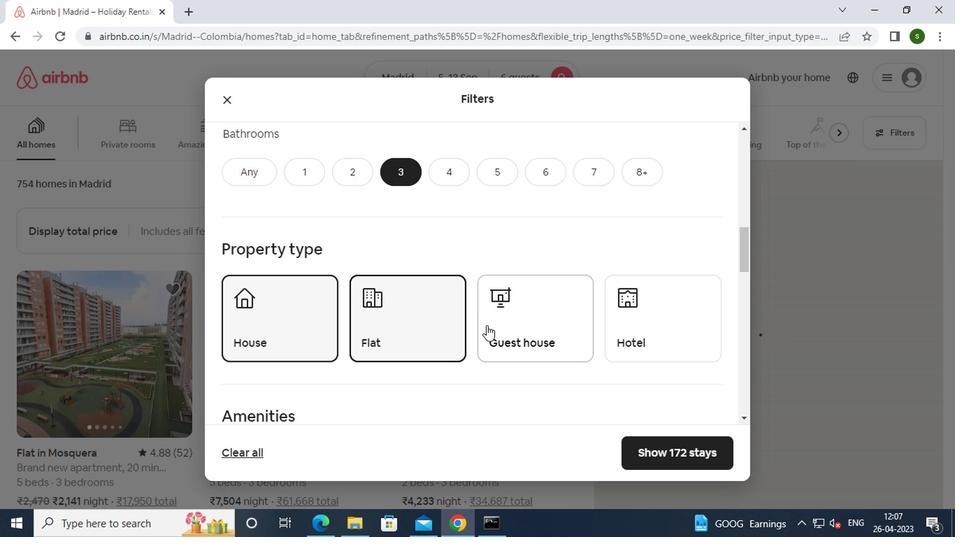 
Action: Mouse pressed left at (529, 325)
Screenshot: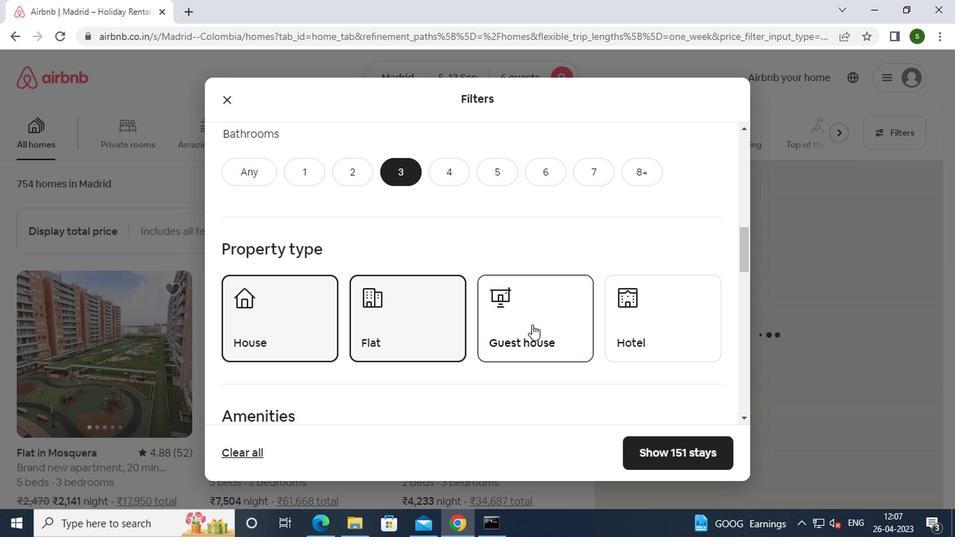 
Action: Mouse moved to (500, 325)
Screenshot: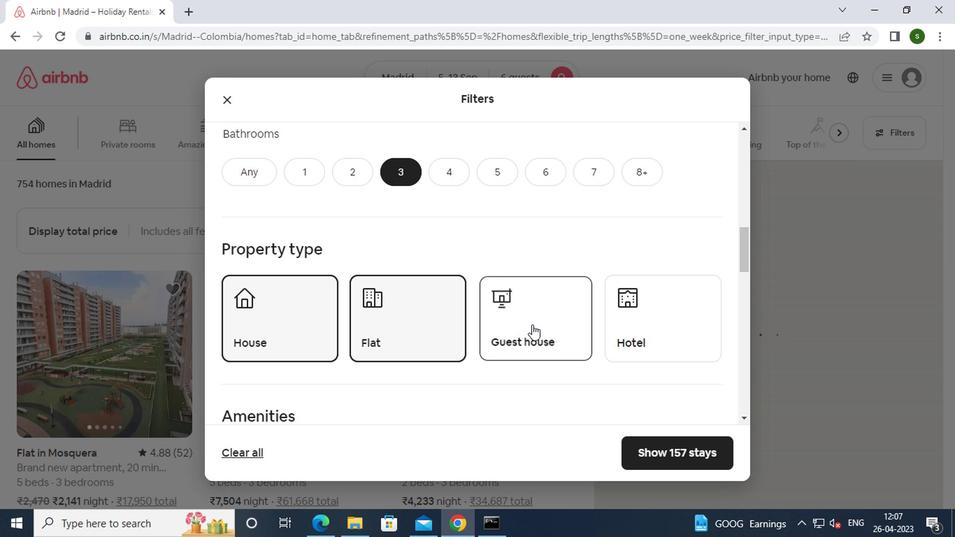 
Action: Mouse scrolled (500, 324) with delta (0, 0)
Screenshot: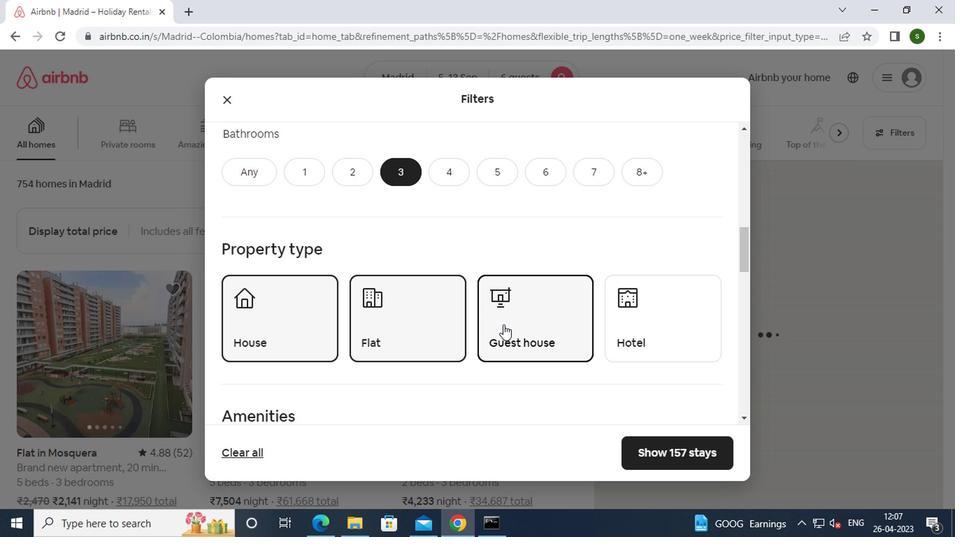 
Action: Mouse scrolled (500, 324) with delta (0, 0)
Screenshot: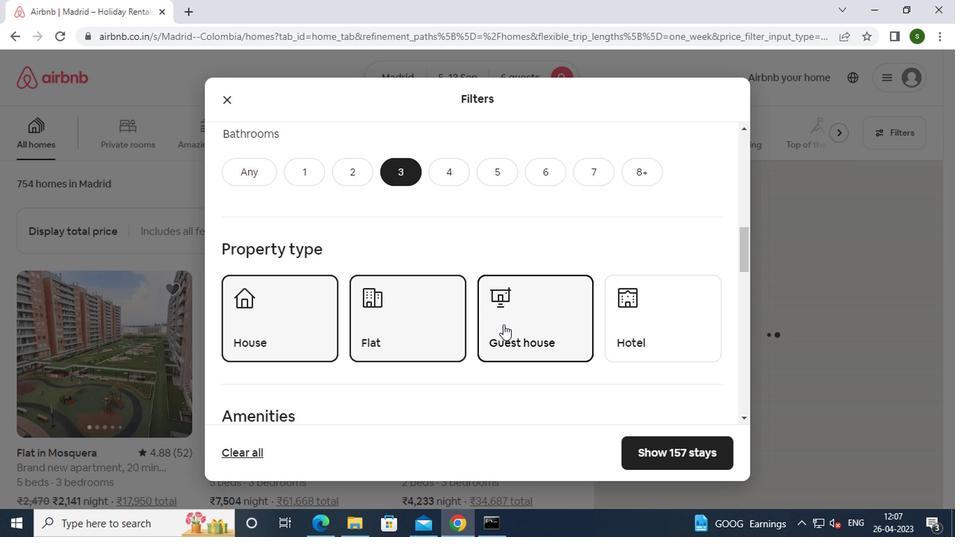 
Action: Mouse scrolled (500, 324) with delta (0, 0)
Screenshot: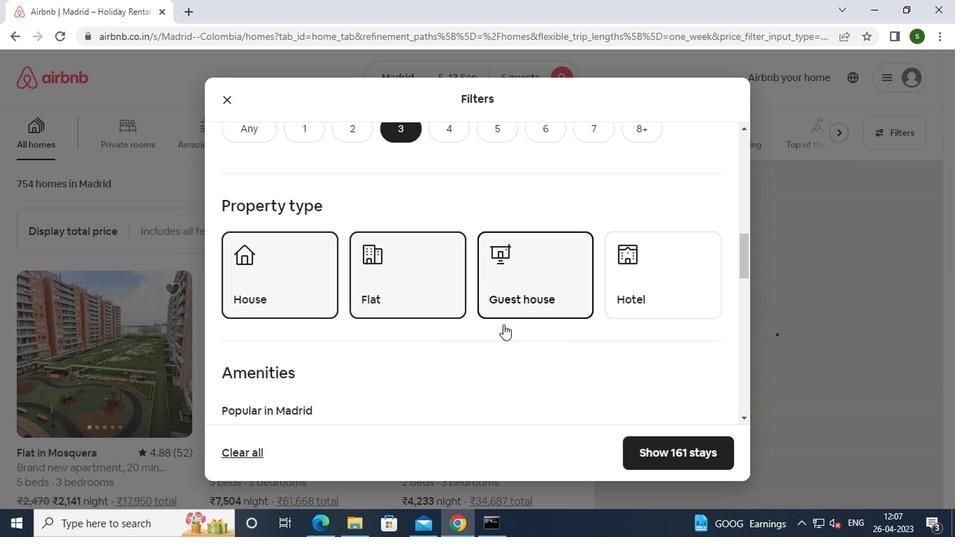 
Action: Mouse moved to (300, 346)
Screenshot: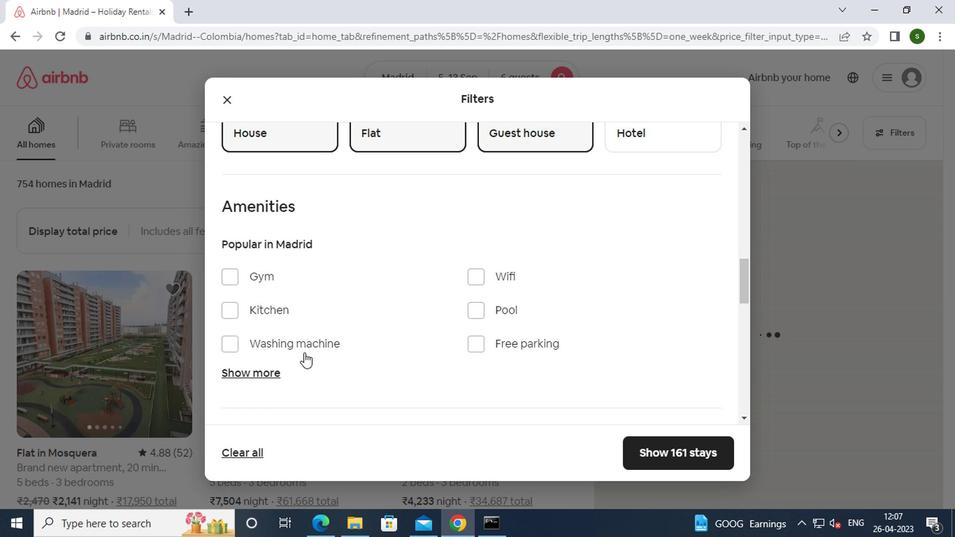 
Action: Mouse pressed left at (300, 346)
Screenshot: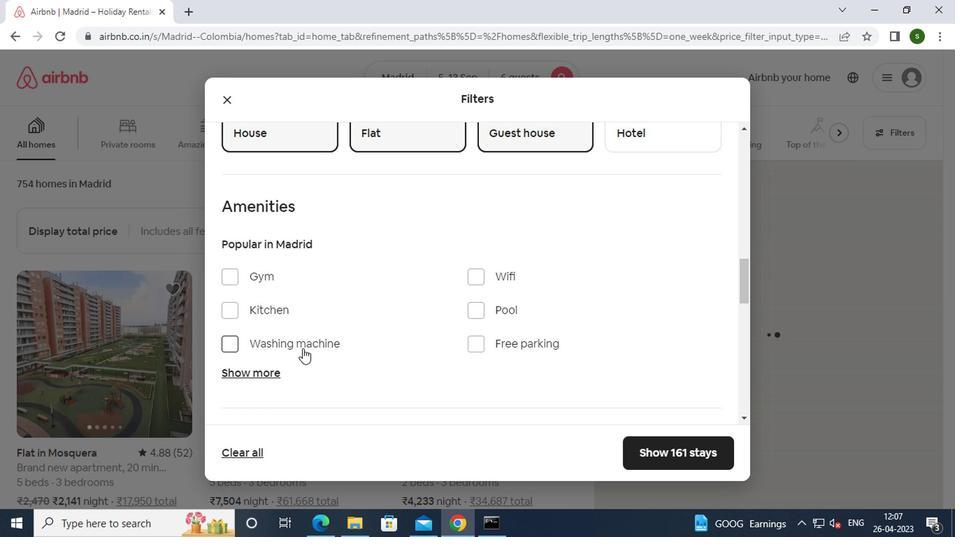 
Action: Mouse moved to (543, 335)
Screenshot: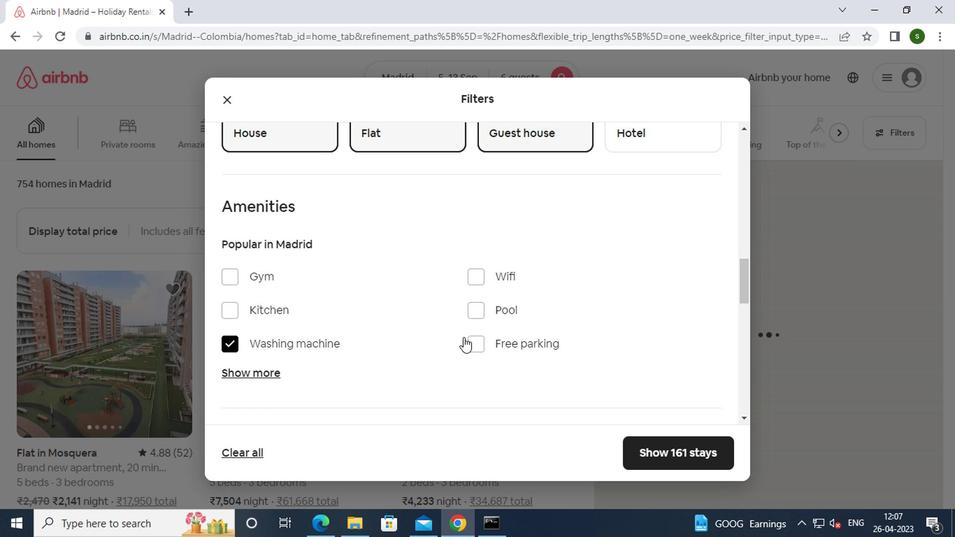 
Action: Mouse scrolled (543, 334) with delta (0, 0)
Screenshot: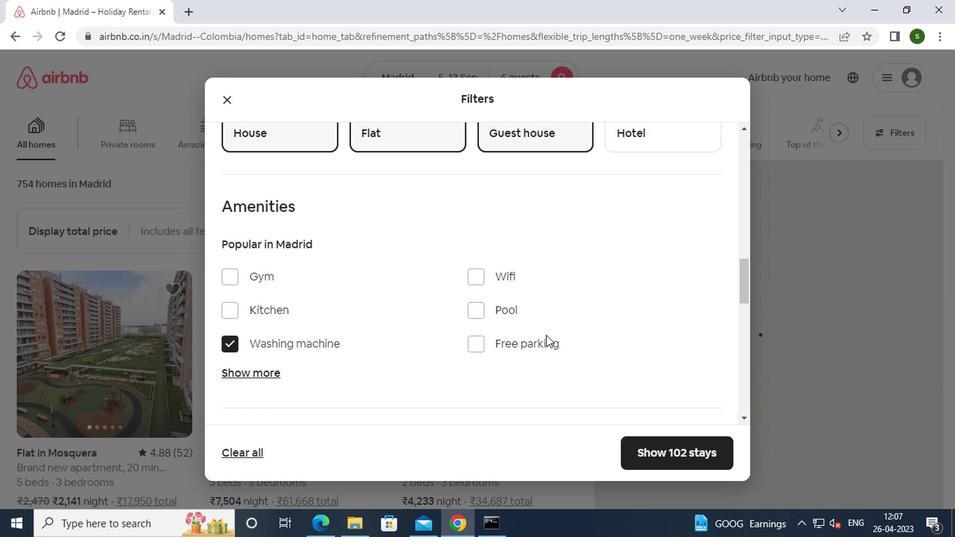 
Action: Mouse scrolled (543, 334) with delta (0, 0)
Screenshot: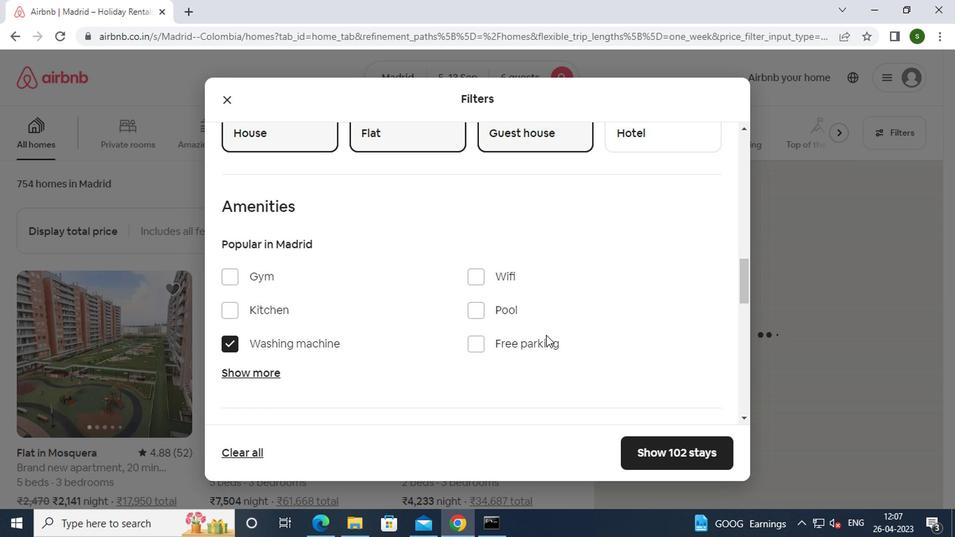 
Action: Mouse scrolled (543, 334) with delta (0, 0)
Screenshot: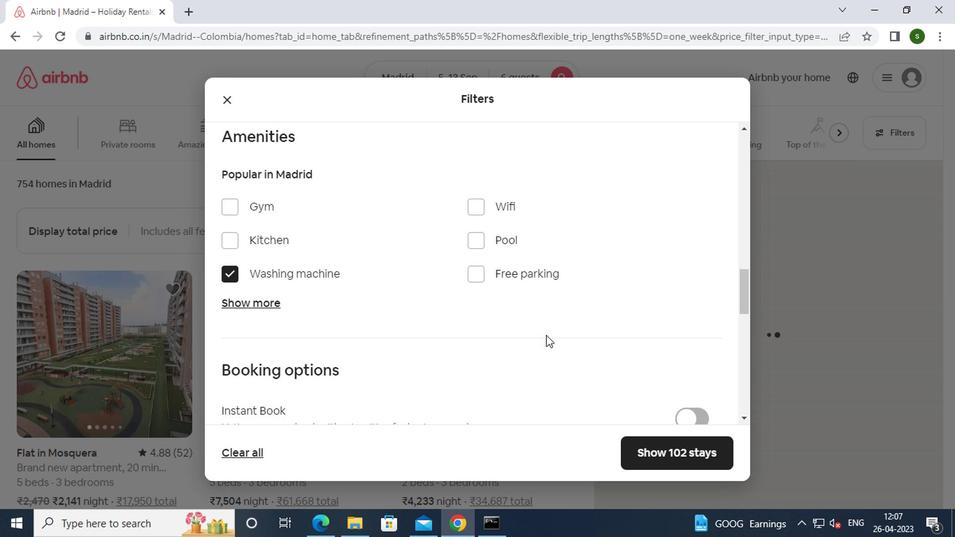 
Action: Mouse moved to (687, 325)
Screenshot: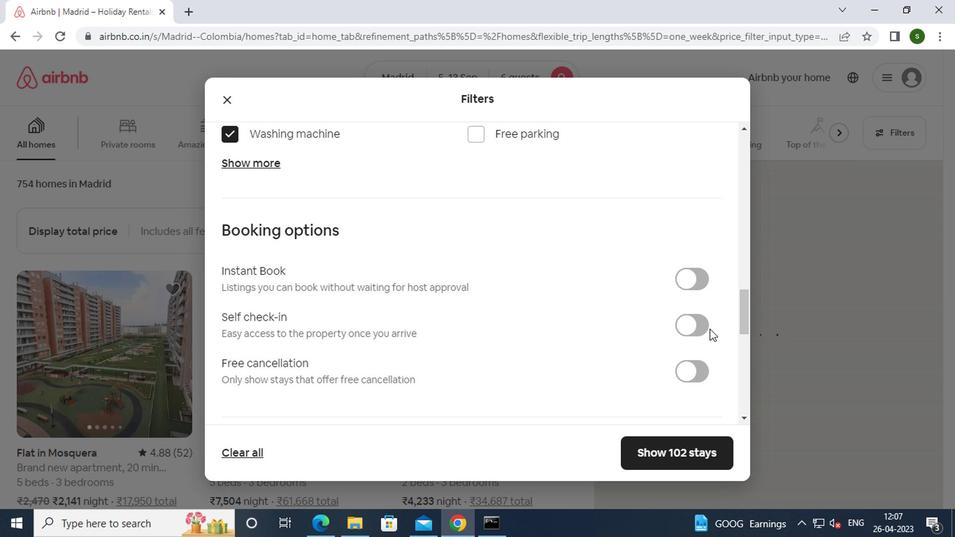 
Action: Mouse pressed left at (687, 325)
Screenshot: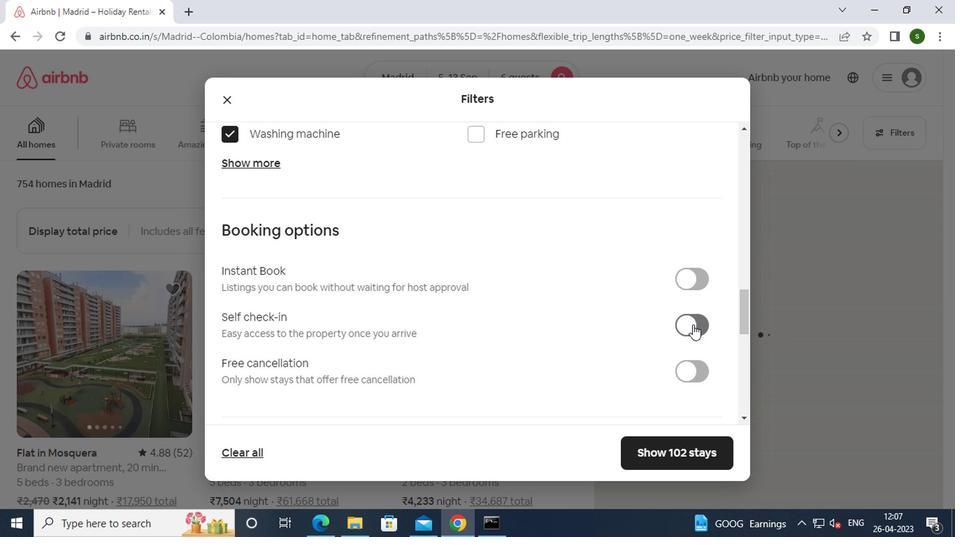 
Action: Mouse moved to (533, 324)
Screenshot: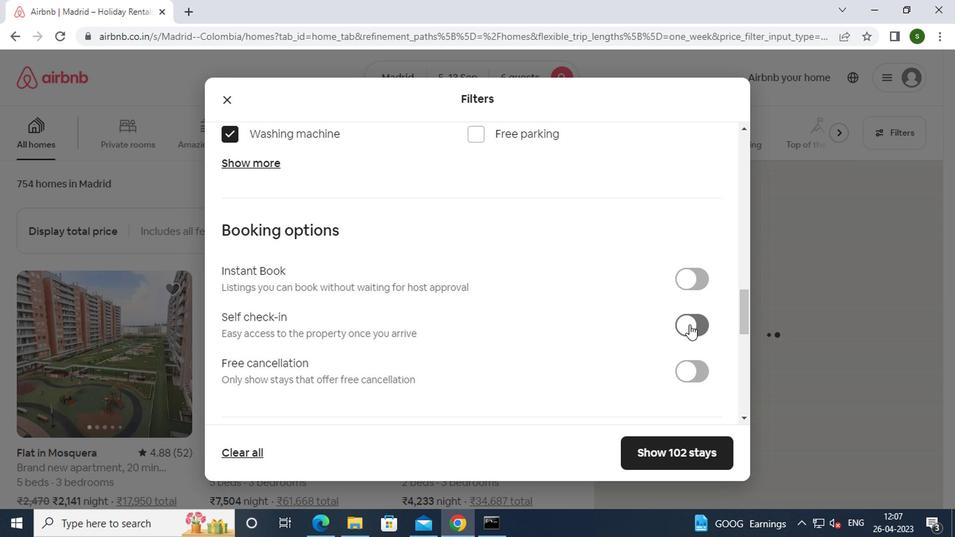 
Action: Mouse scrolled (533, 323) with delta (0, 0)
Screenshot: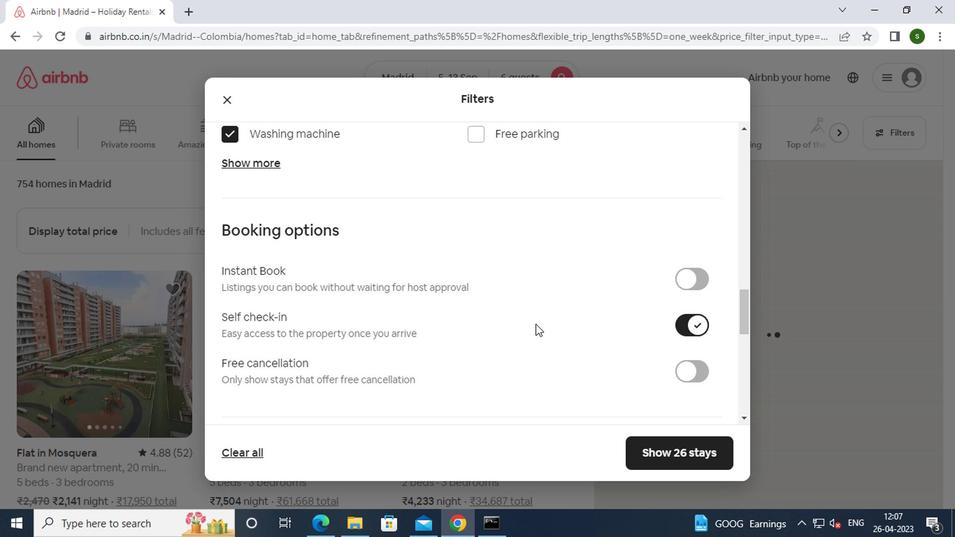 
Action: Mouse scrolled (533, 323) with delta (0, 0)
Screenshot: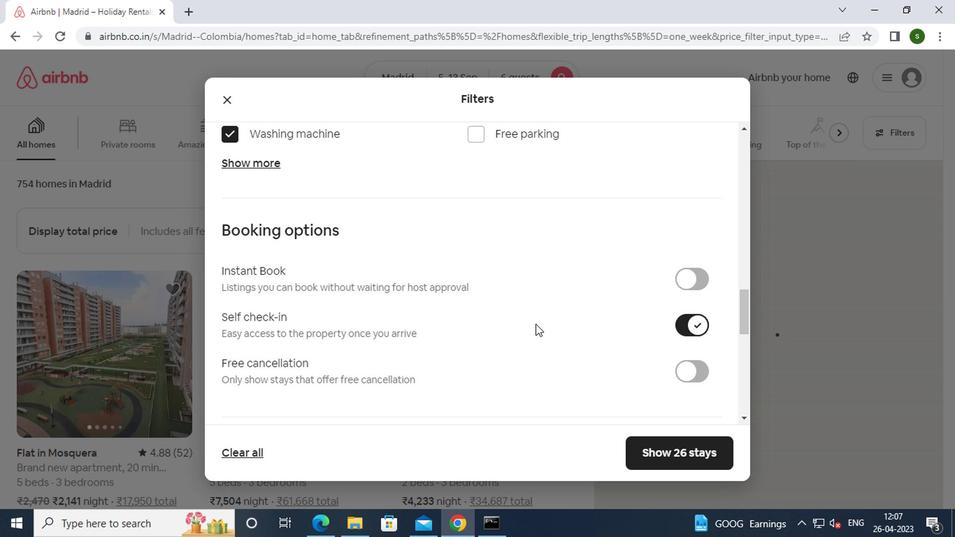 
Action: Mouse scrolled (533, 323) with delta (0, 0)
Screenshot: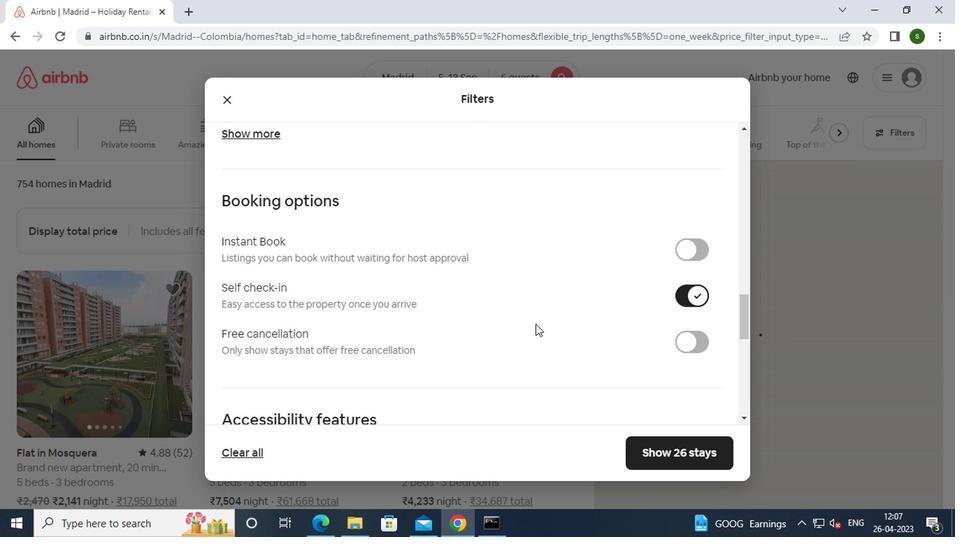 
Action: Mouse scrolled (533, 323) with delta (0, 0)
Screenshot: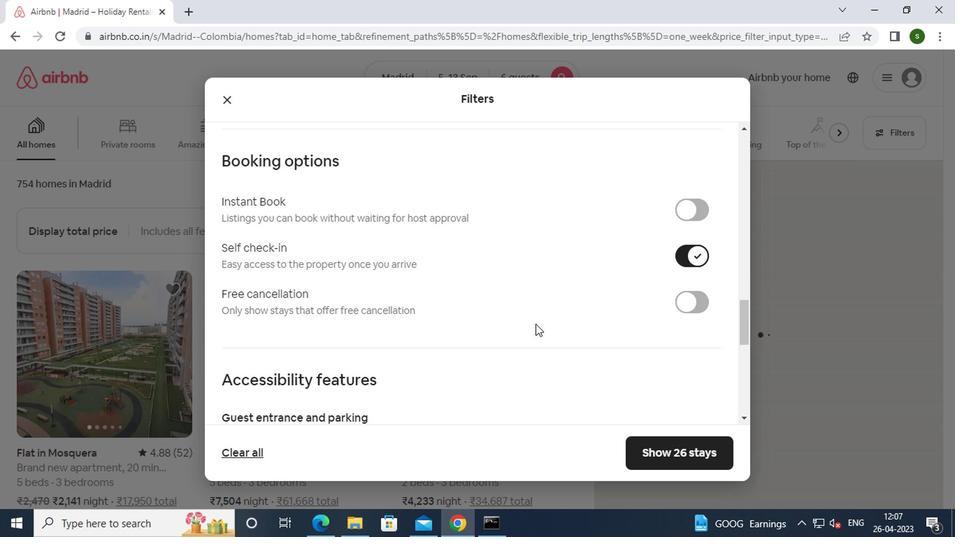 
Action: Mouse scrolled (533, 323) with delta (0, 0)
Screenshot: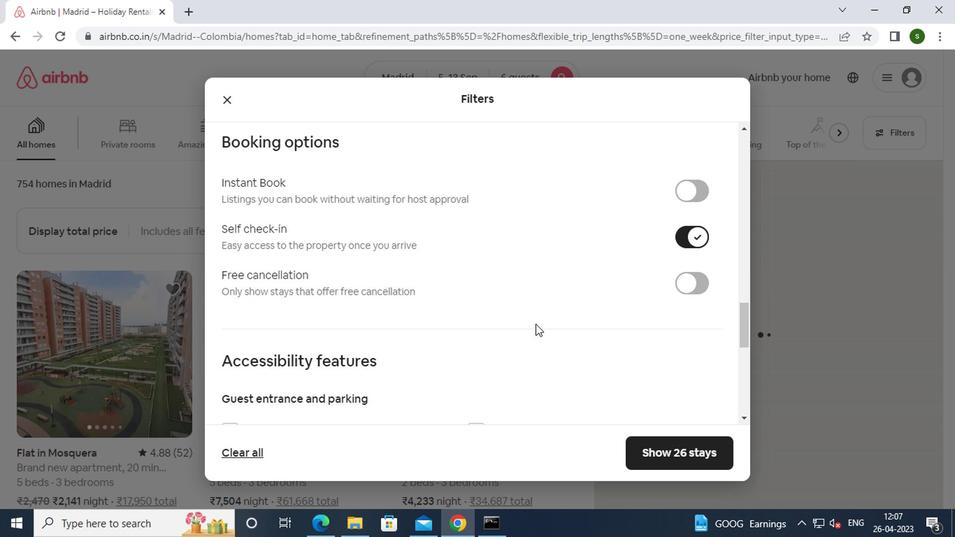 
Action: Mouse scrolled (533, 323) with delta (0, 0)
Screenshot: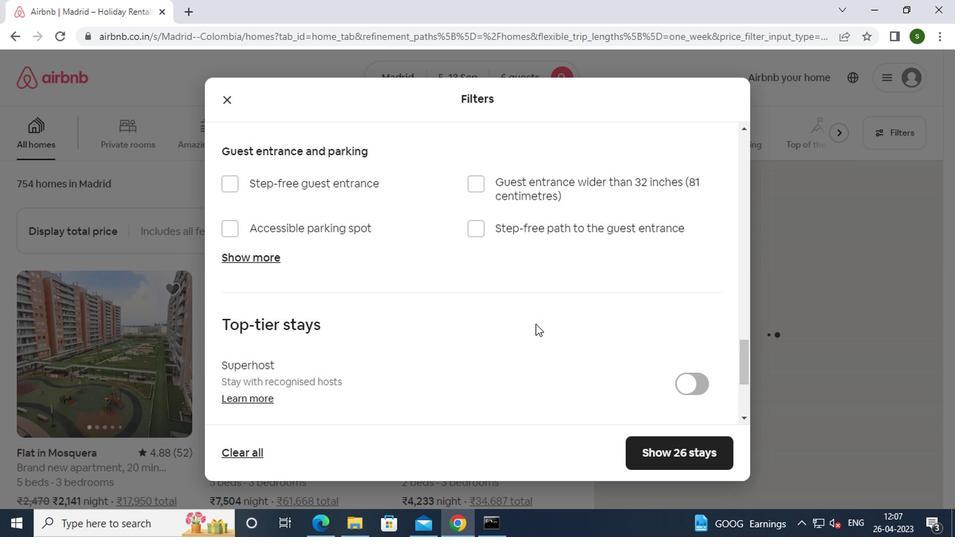 
Action: Mouse scrolled (533, 323) with delta (0, 0)
Screenshot: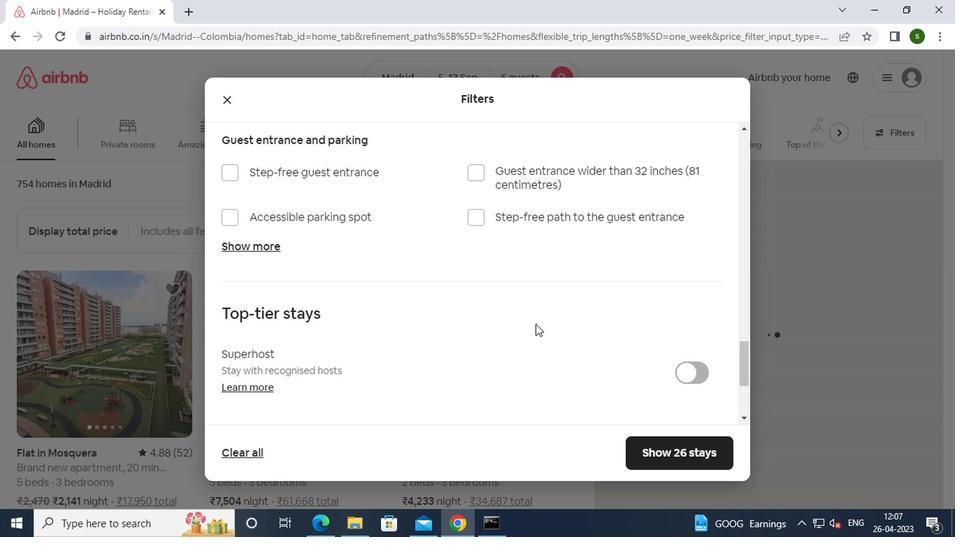 
Action: Mouse scrolled (533, 323) with delta (0, 0)
Screenshot: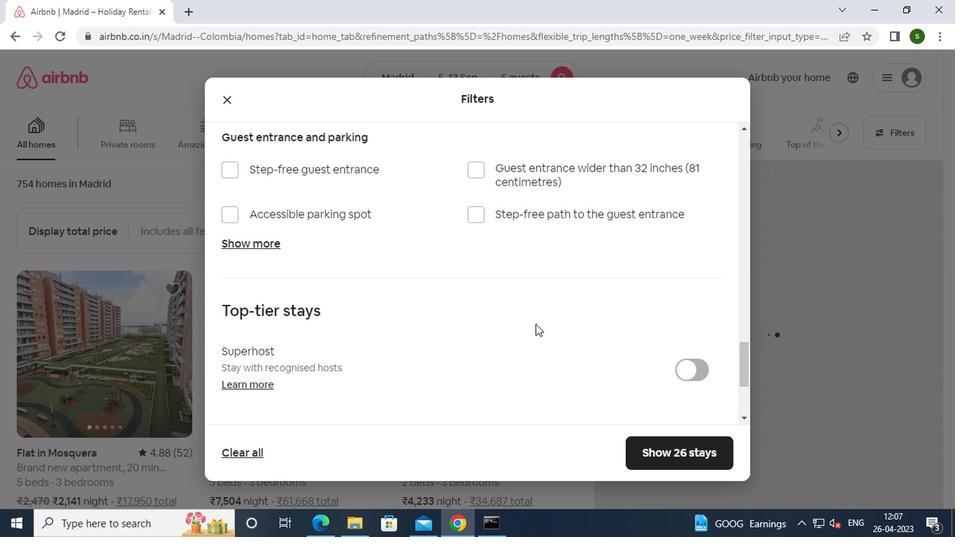 
Action: Mouse scrolled (533, 323) with delta (0, 0)
Screenshot: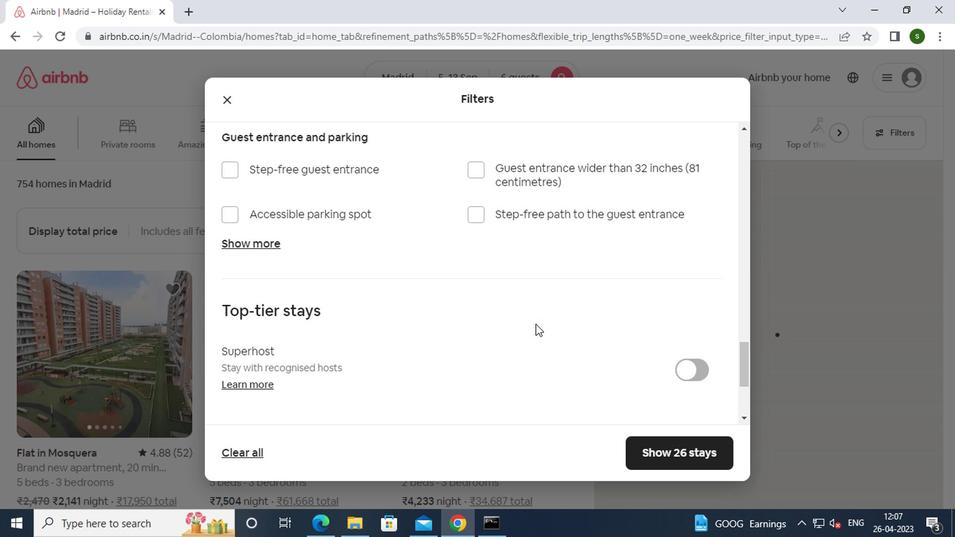
Action: Mouse moved to (276, 328)
Screenshot: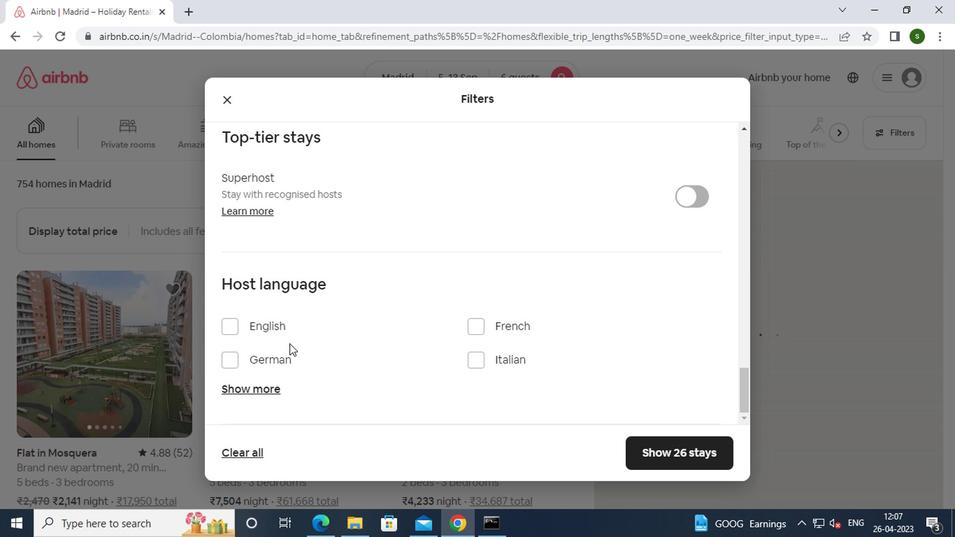 
Action: Mouse pressed left at (276, 328)
Screenshot: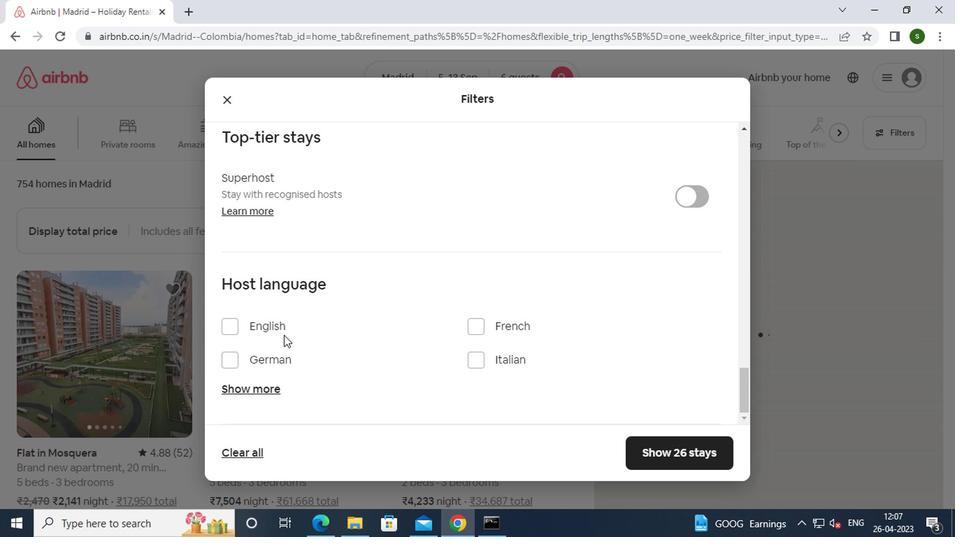 
Action: Mouse moved to (663, 454)
Screenshot: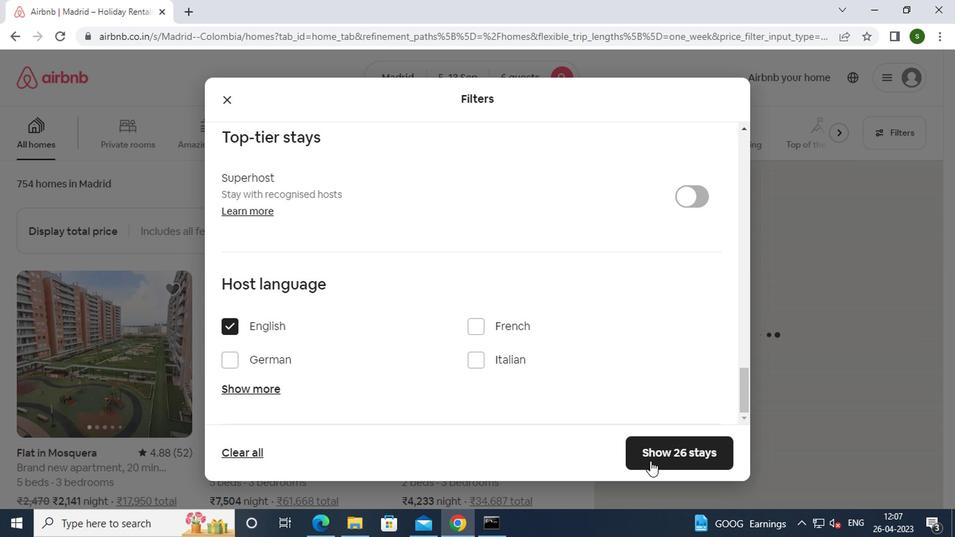 
Action: Mouse pressed left at (663, 454)
Screenshot: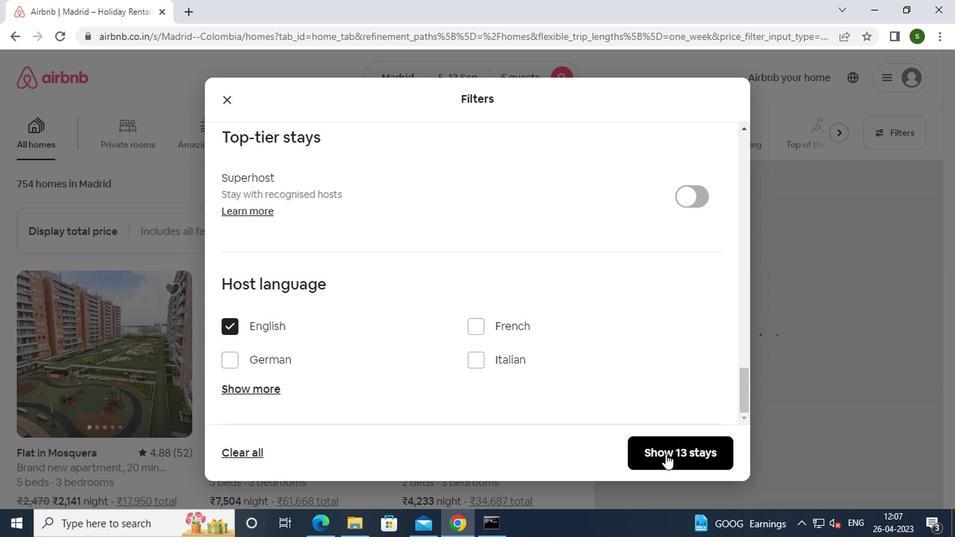 
